 Task: Forward email with the signature Alicia Thompson with the subject Urgent matter from softage.1@softage.net to softage.7@softage.net with the message Can you provide an update on the status of the employee training program?
Action: Mouse moved to (124, 241)
Screenshot: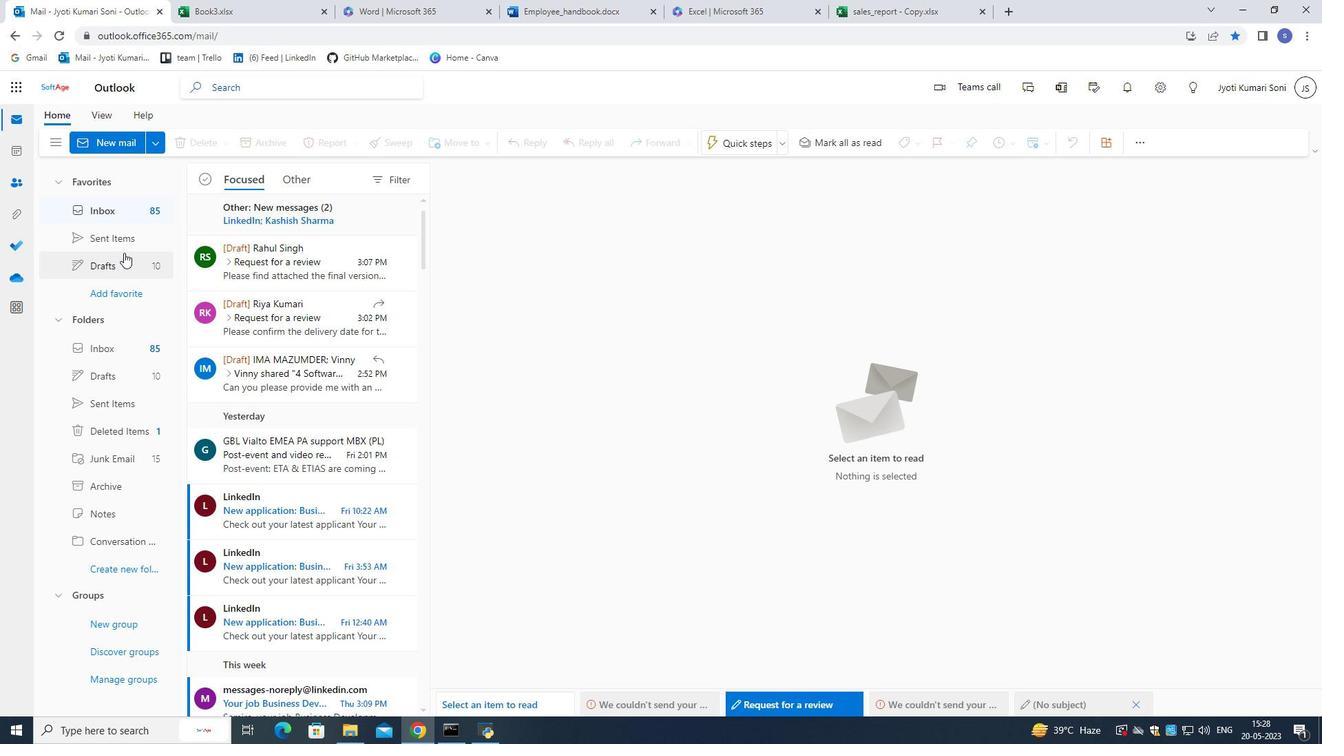 
Action: Mouse pressed left at (124, 241)
Screenshot: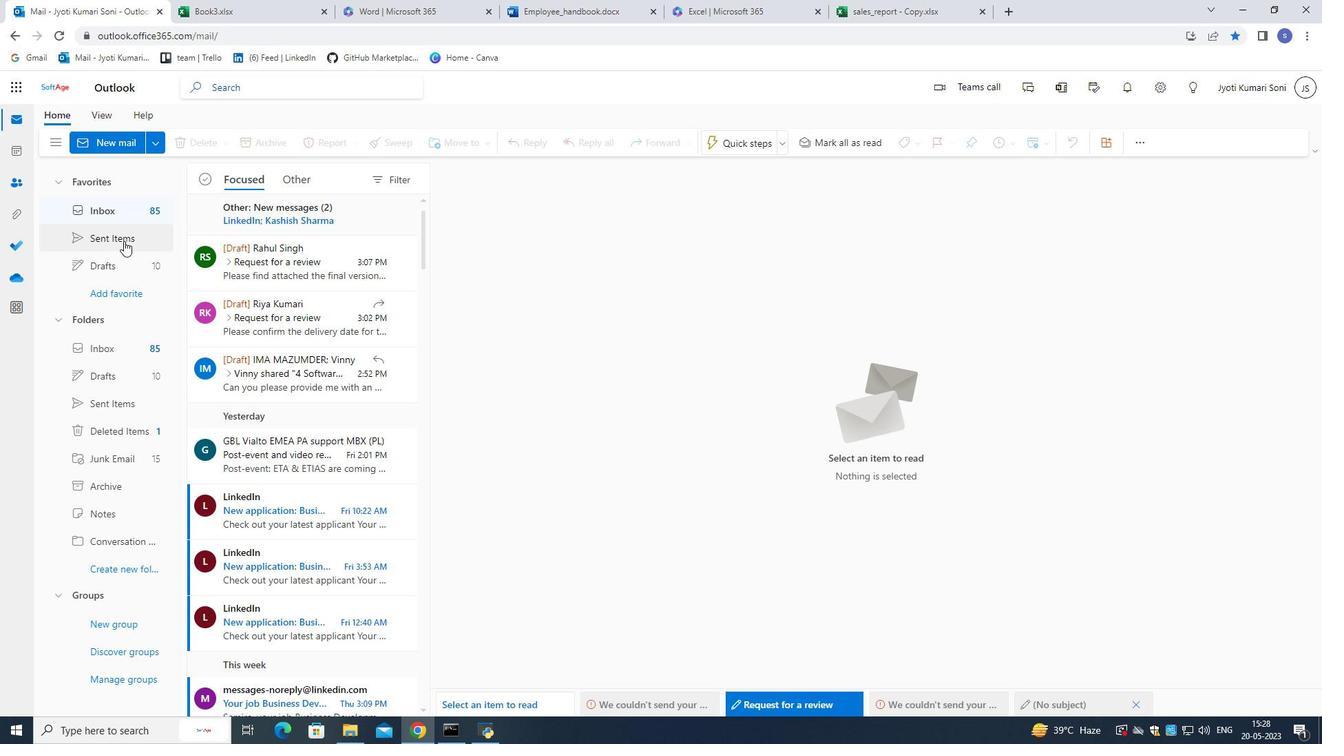 
Action: Mouse moved to (301, 305)
Screenshot: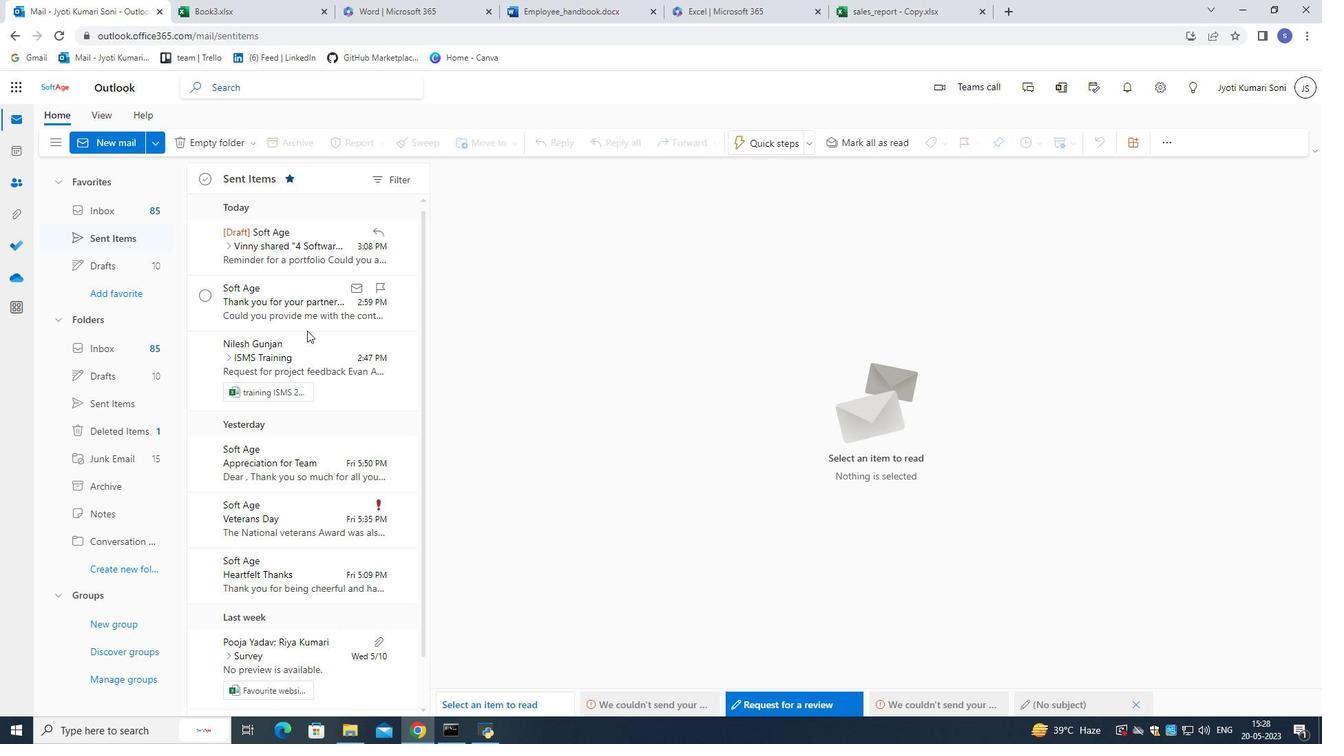 
Action: Mouse pressed left at (301, 305)
Screenshot: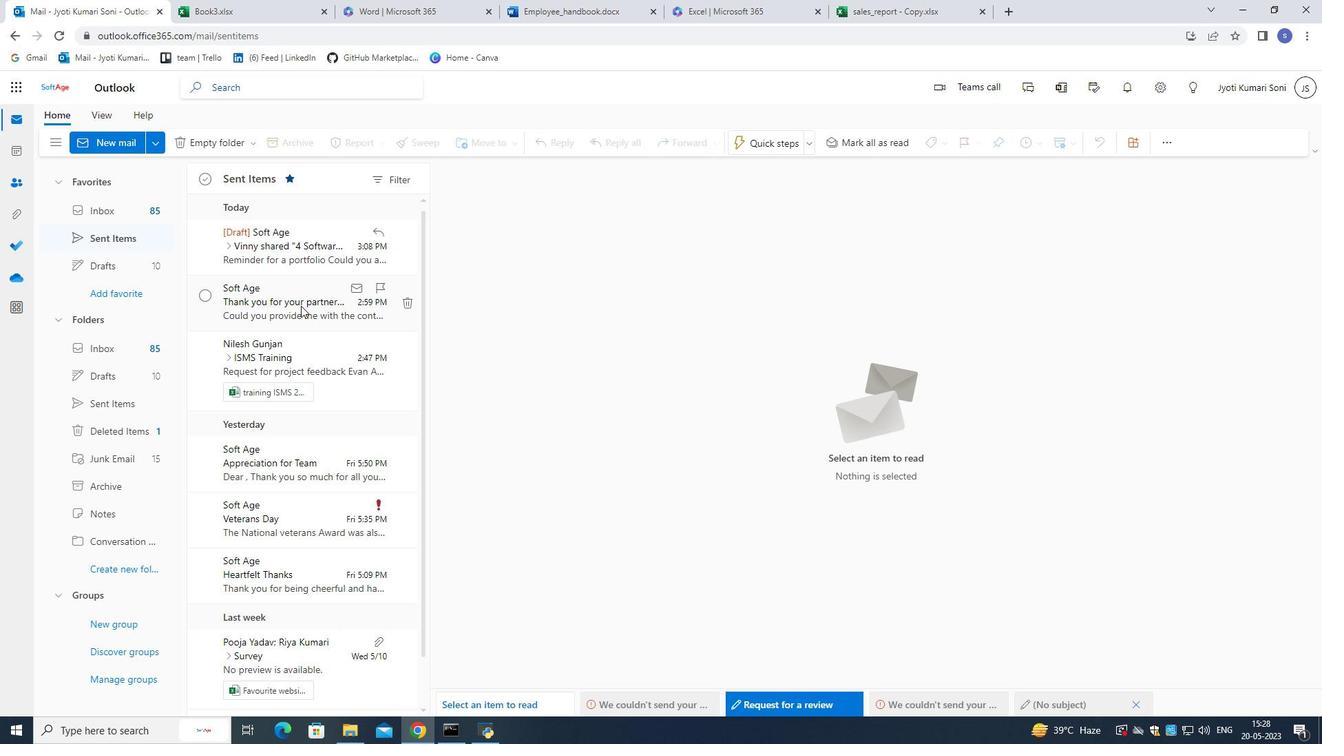
Action: Mouse moved to (1256, 214)
Screenshot: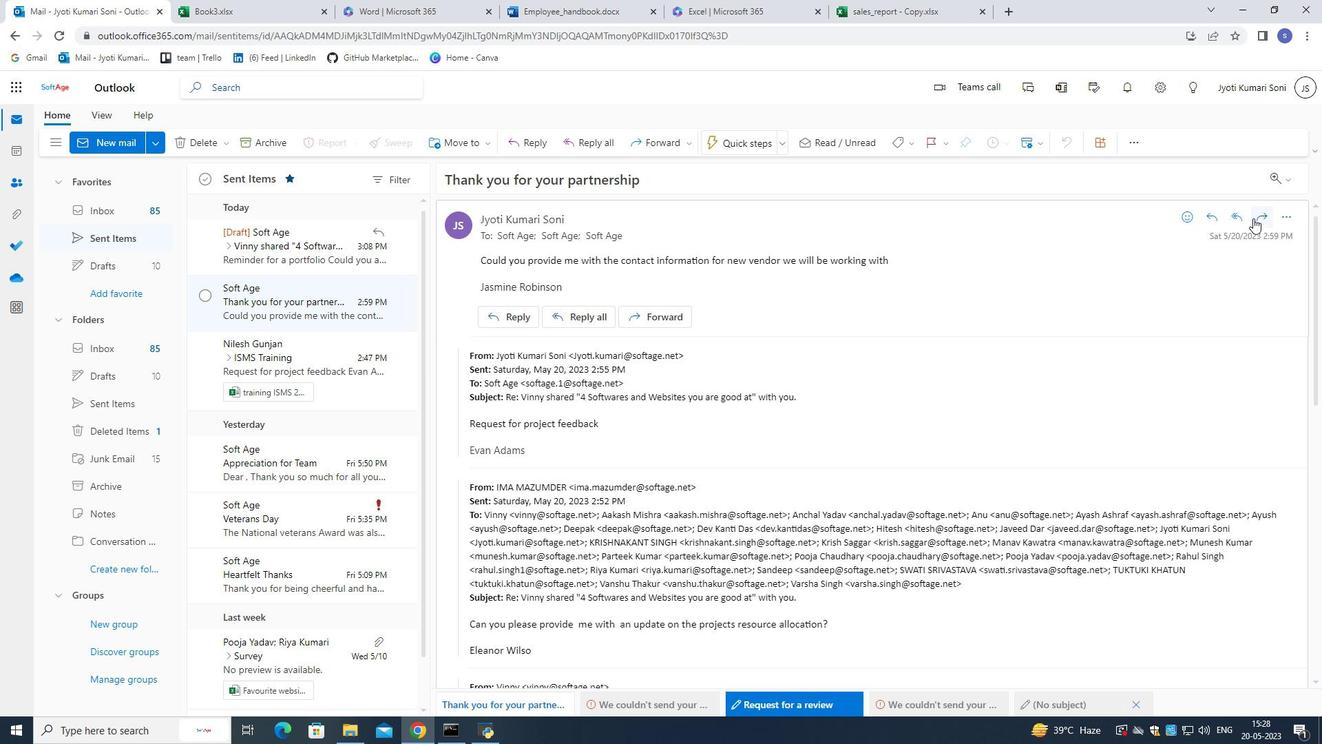 
Action: Mouse pressed left at (1256, 214)
Screenshot: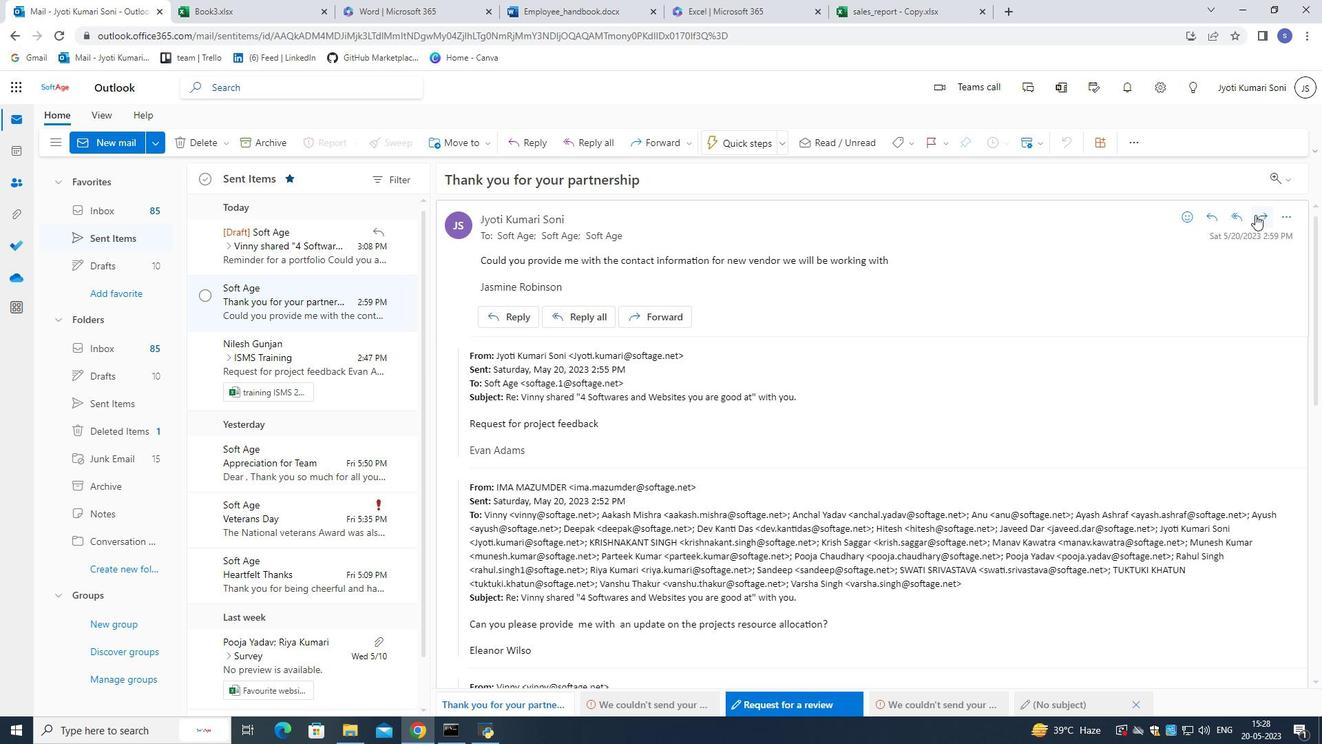 
Action: Mouse moved to (934, 144)
Screenshot: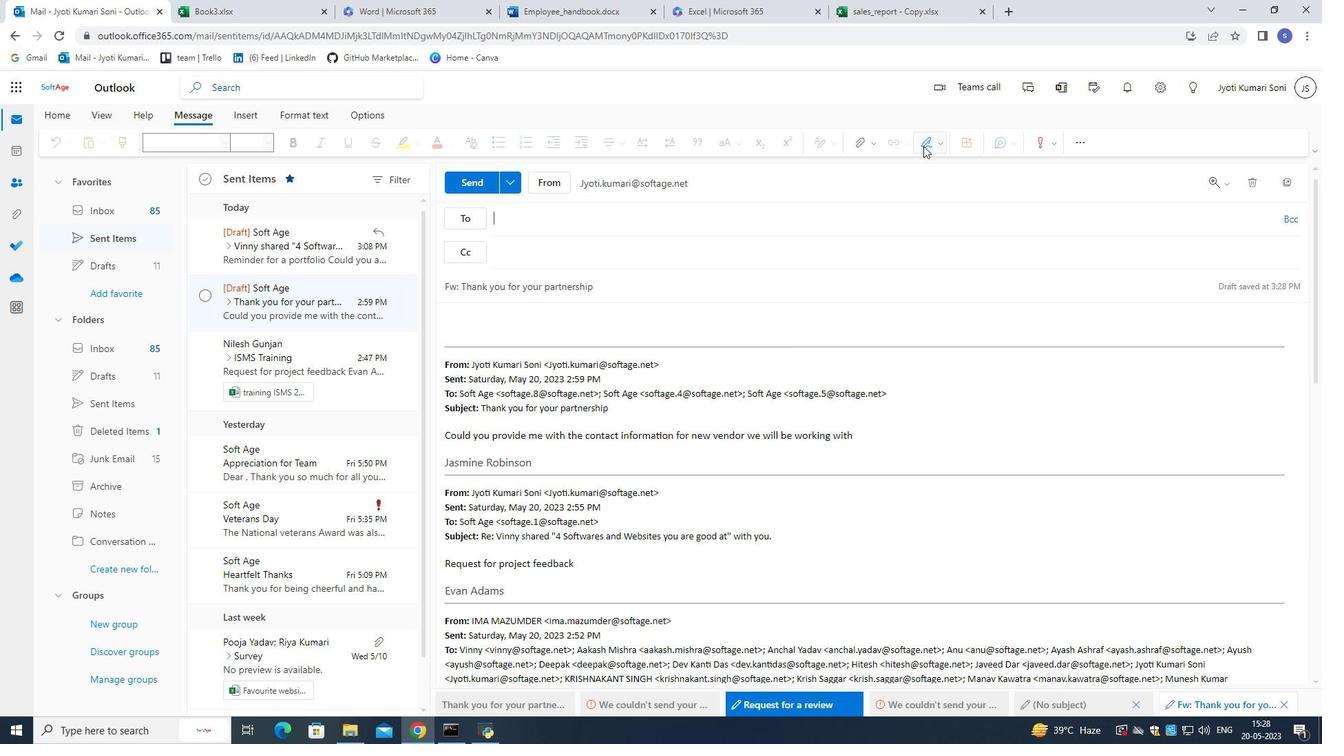 
Action: Mouse pressed left at (934, 144)
Screenshot: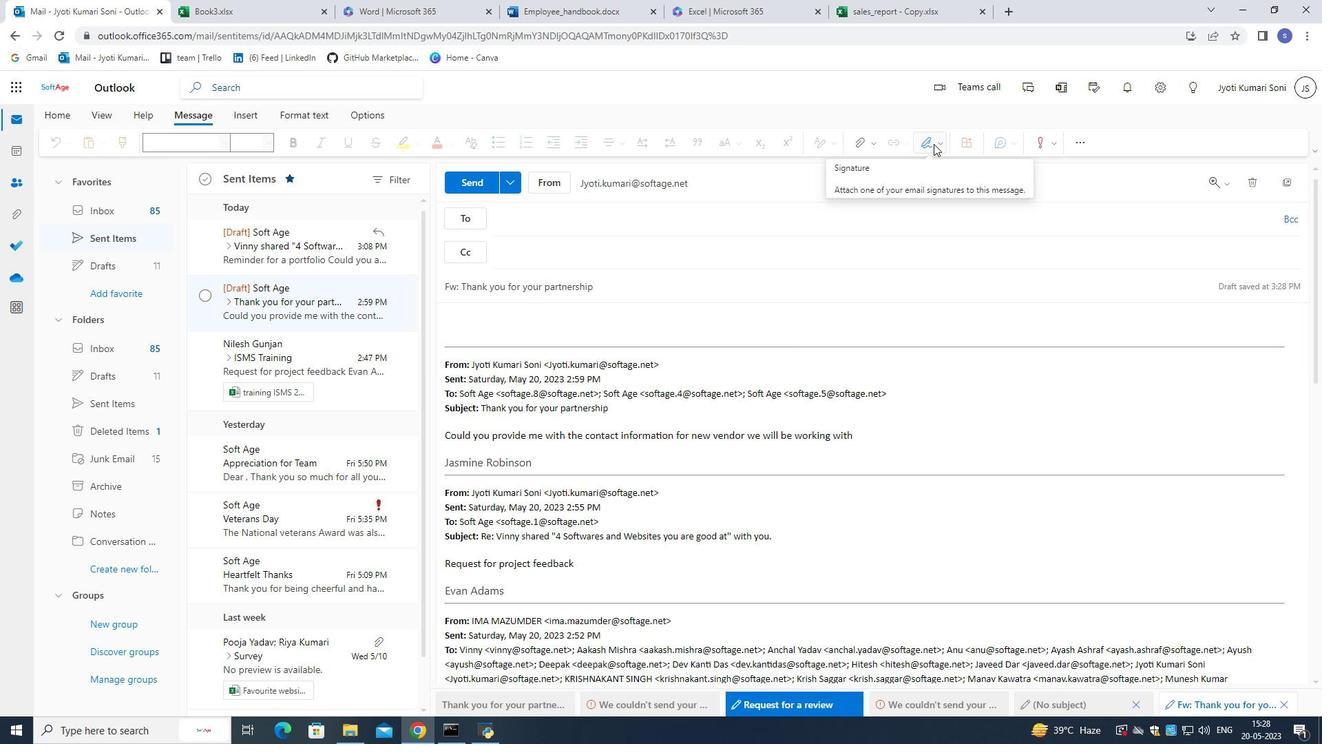 
Action: Mouse moved to (904, 324)
Screenshot: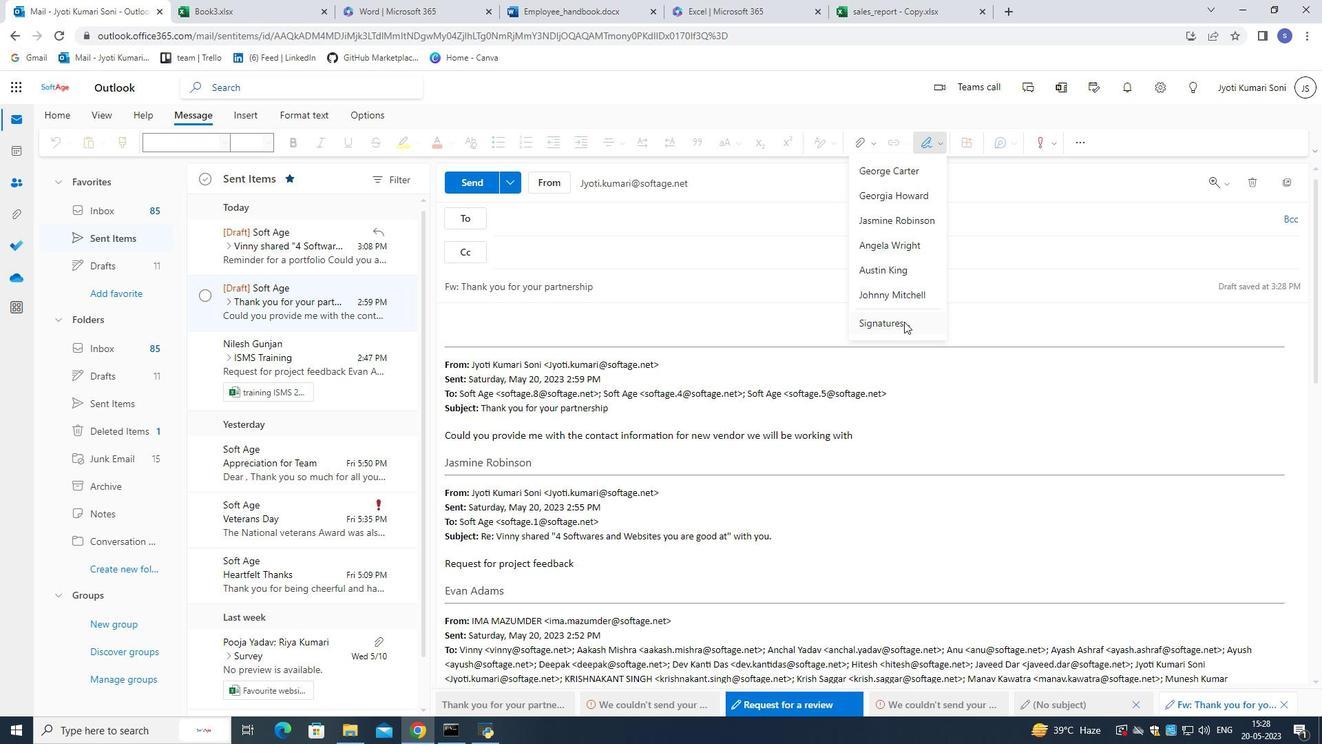
Action: Mouse pressed left at (904, 324)
Screenshot: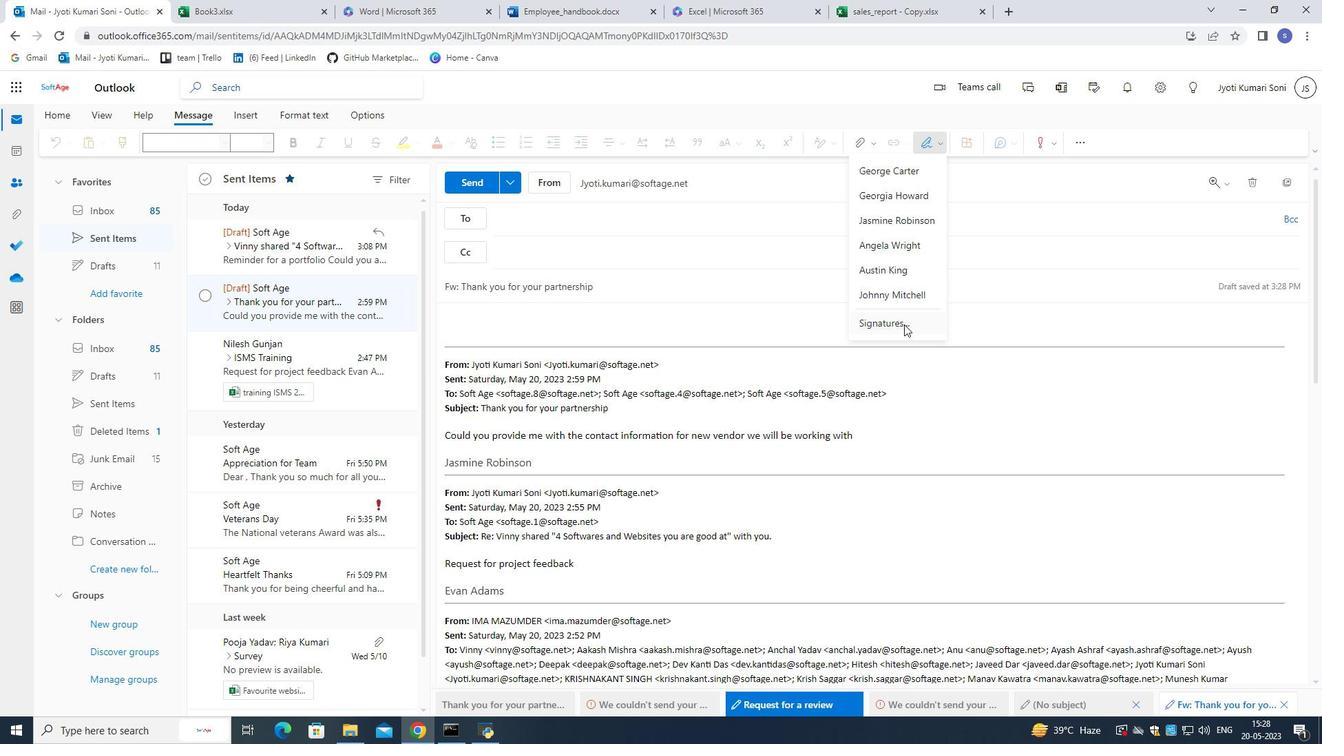 
Action: Mouse moved to (851, 255)
Screenshot: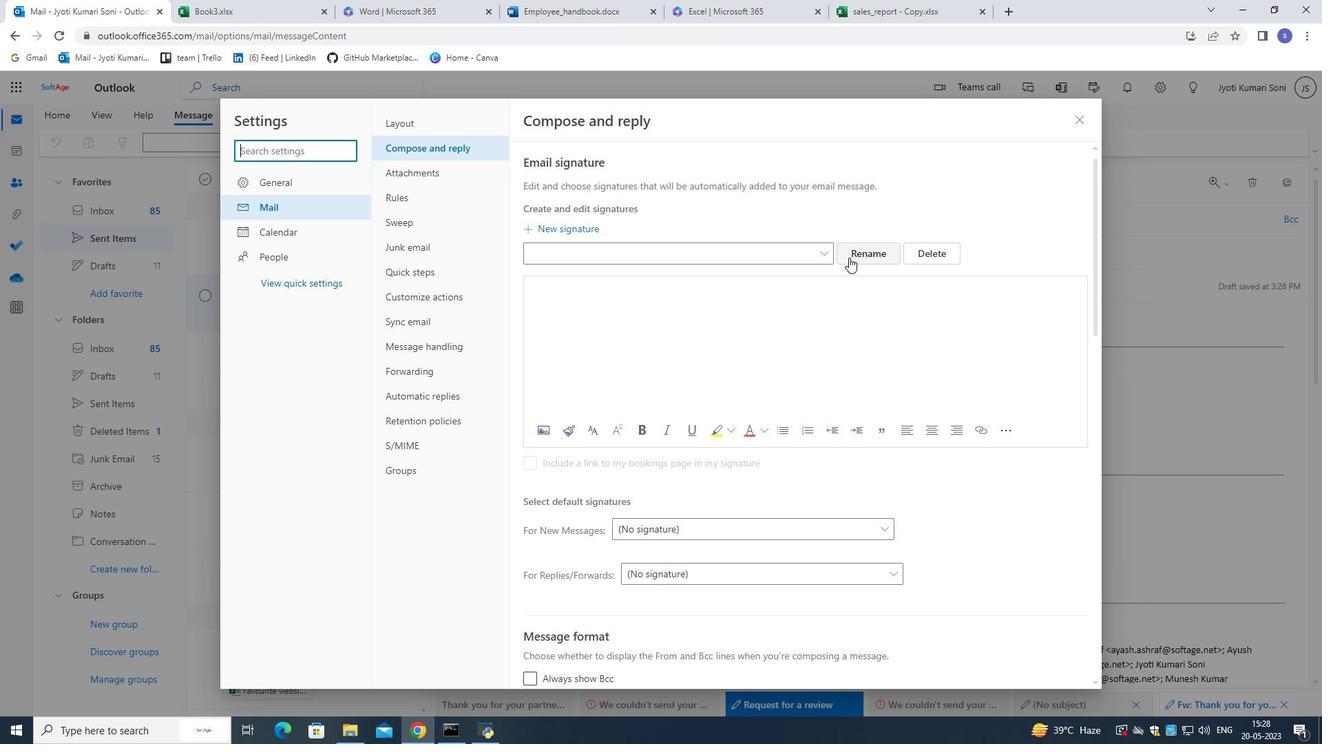 
Action: Mouse pressed left at (851, 255)
Screenshot: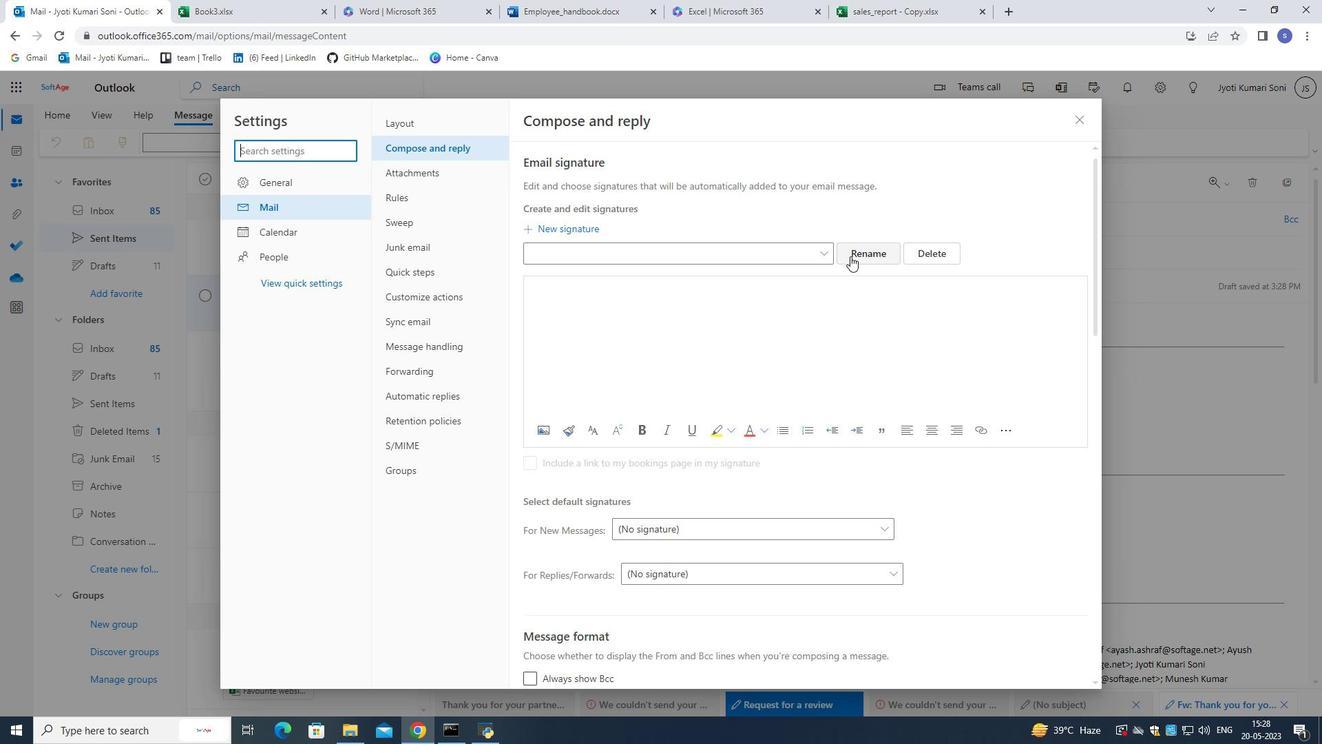 
Action: Key pressed <Key.shift>
Screenshot: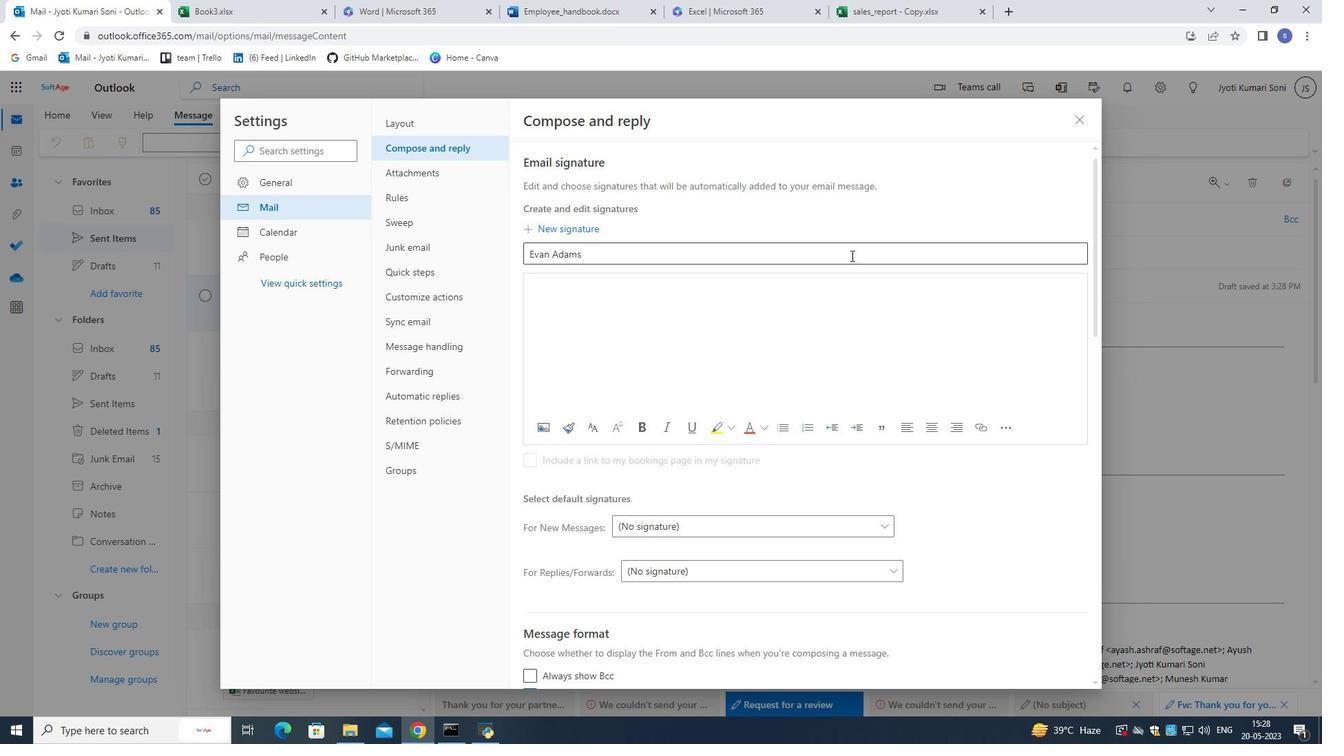 
Action: Mouse pressed left at (851, 255)
Screenshot: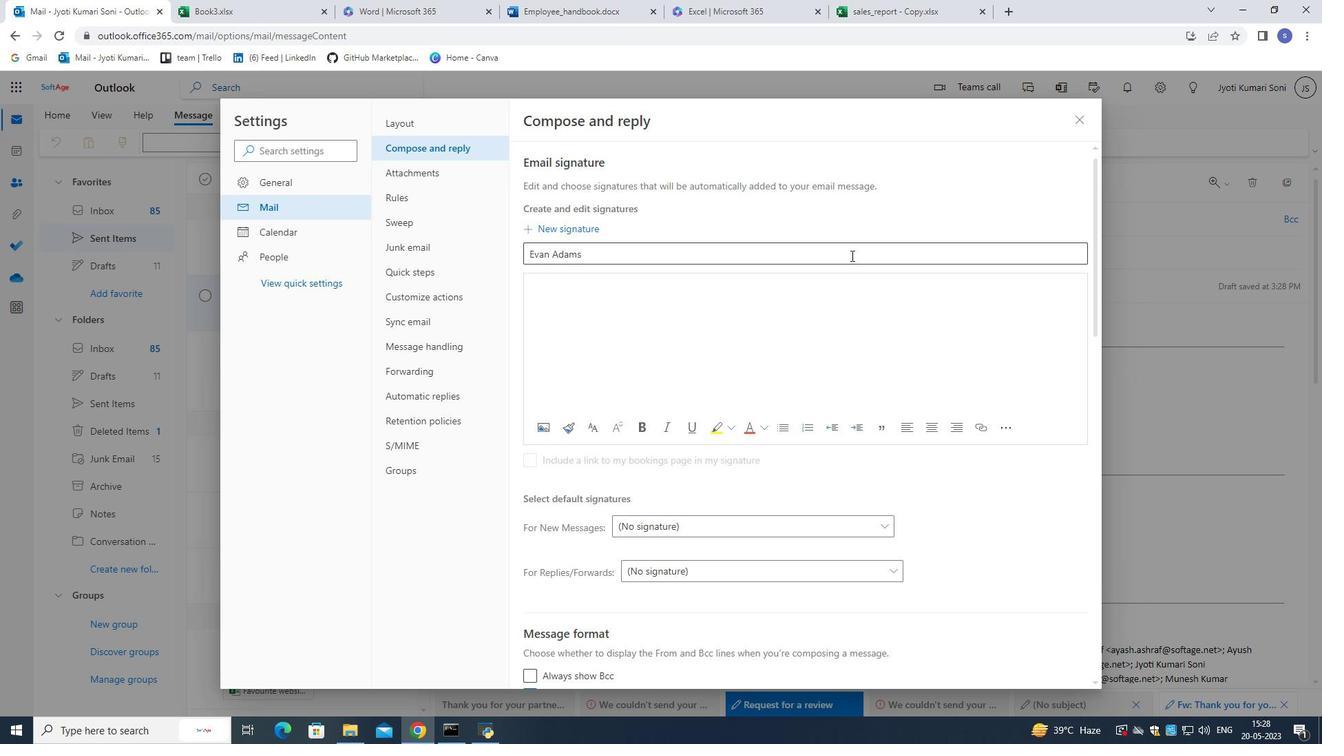 
Action: Mouse pressed left at (851, 255)
Screenshot: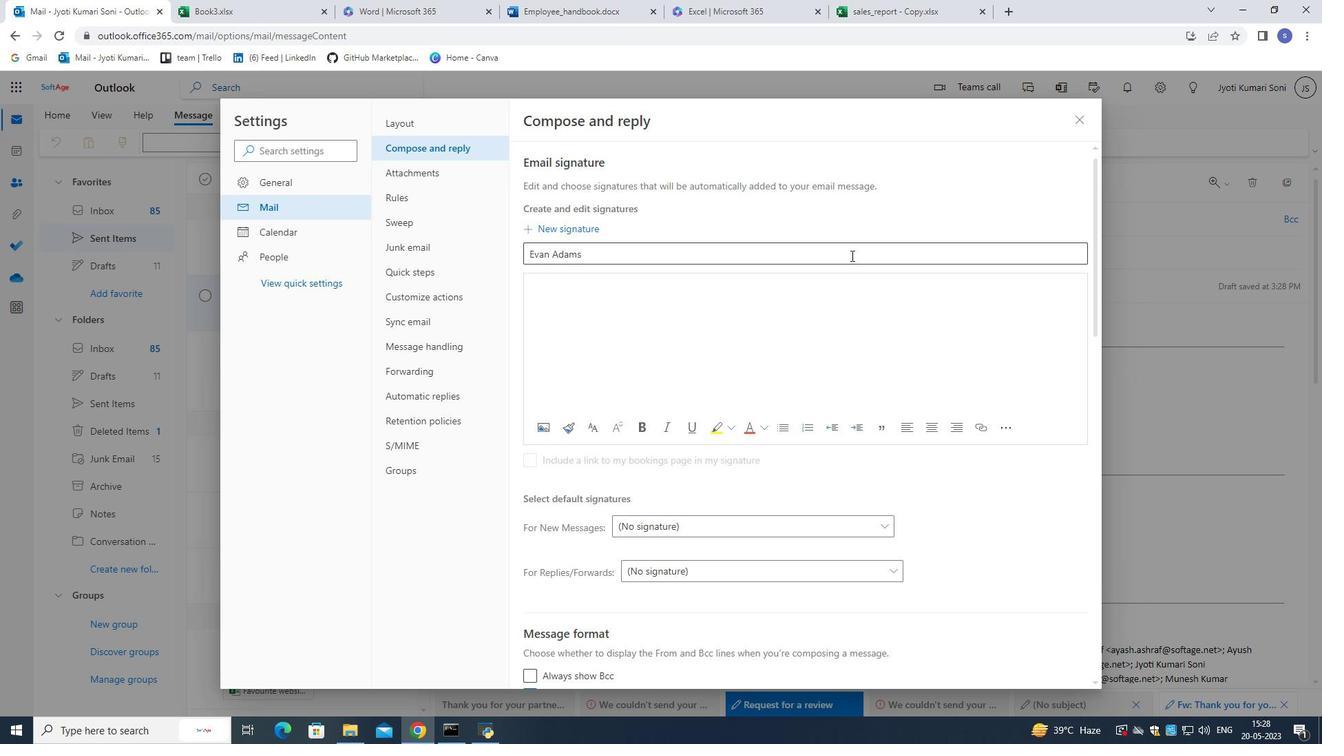 
Action: Mouse moved to (851, 255)
Screenshot: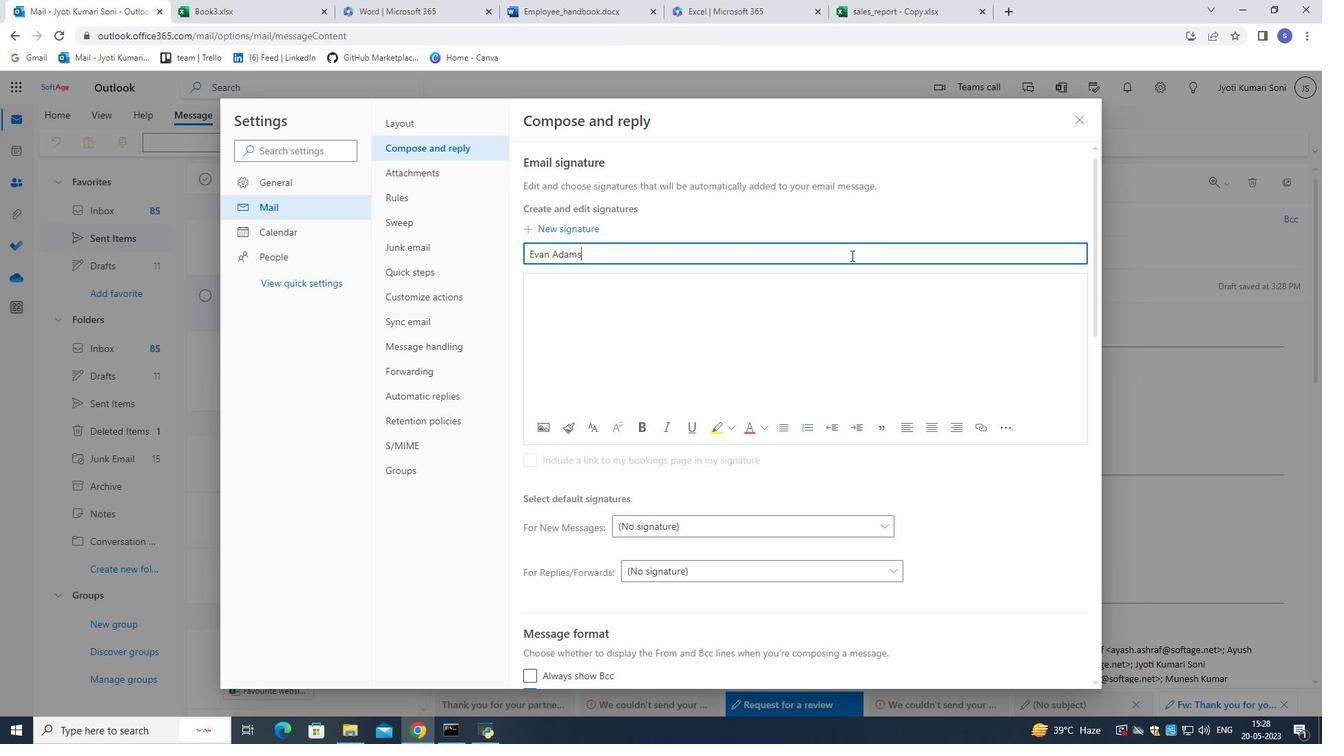 
Action: Mouse pressed left at (851, 255)
Screenshot: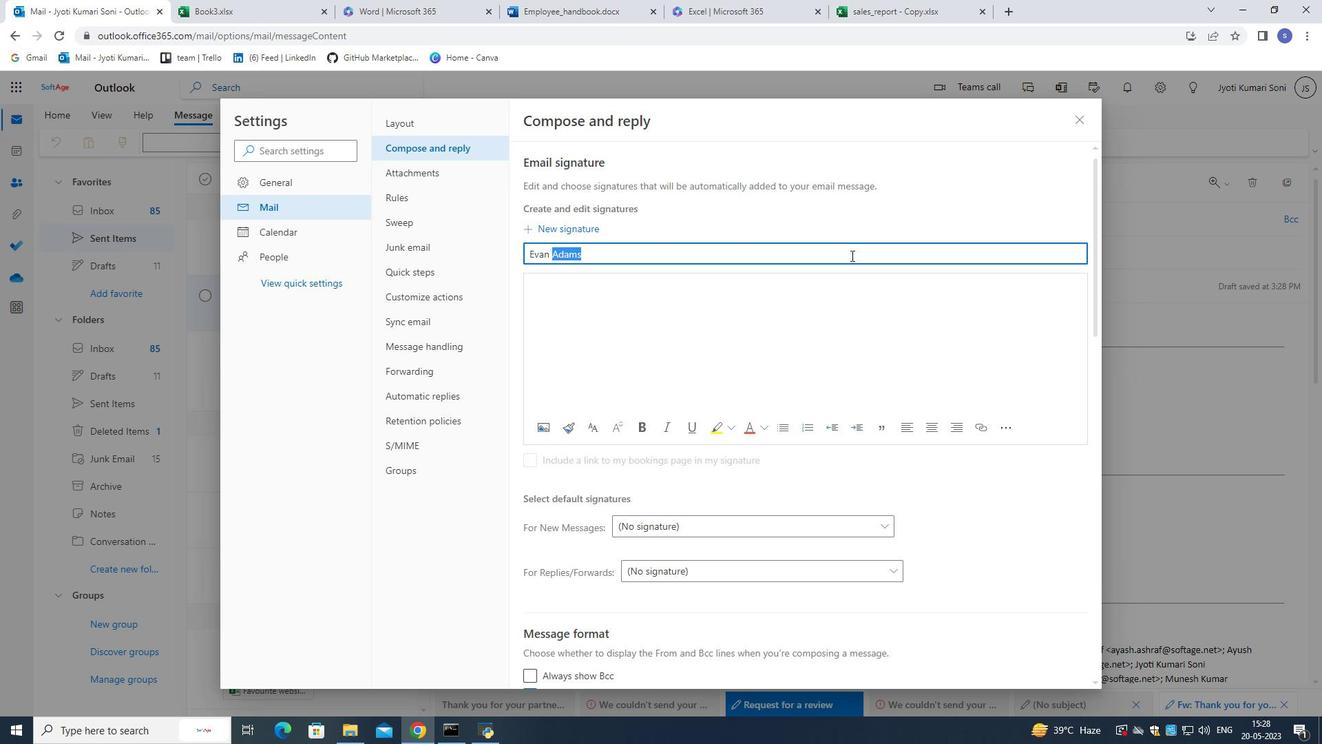 
Action: Mouse moved to (851, 254)
Screenshot: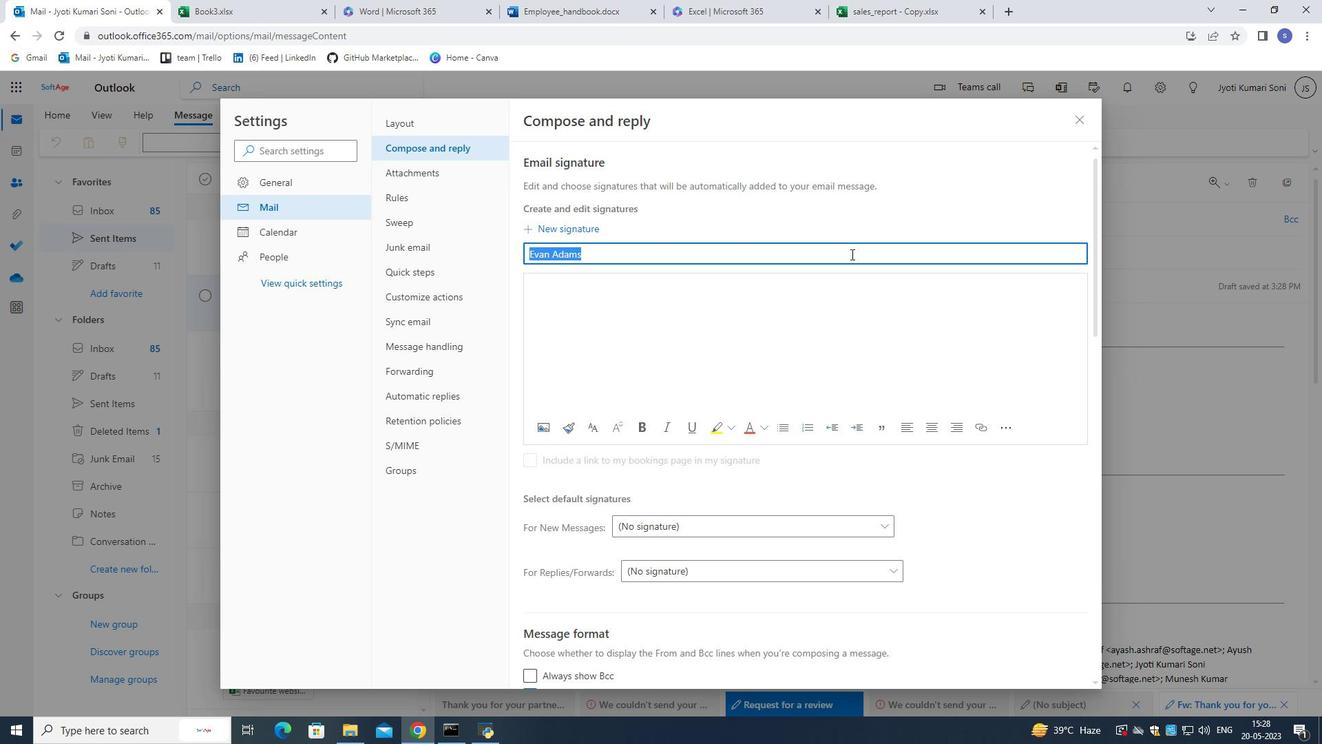 
Action: Key pressed <Key.backspace><Key.shift><Key.shift><Key.shift>Alicia<Key.space><Key.shift>Thomspon
Screenshot: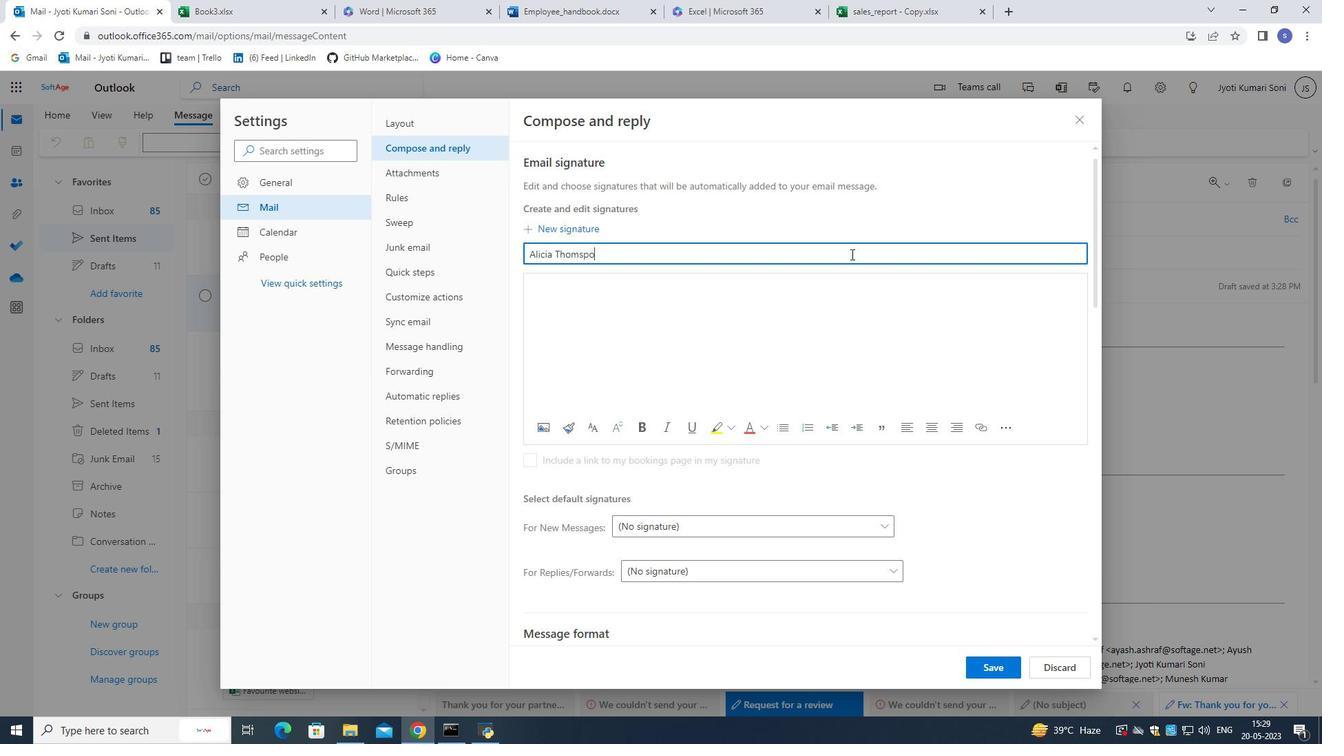 
Action: Mouse moved to (832, 253)
Screenshot: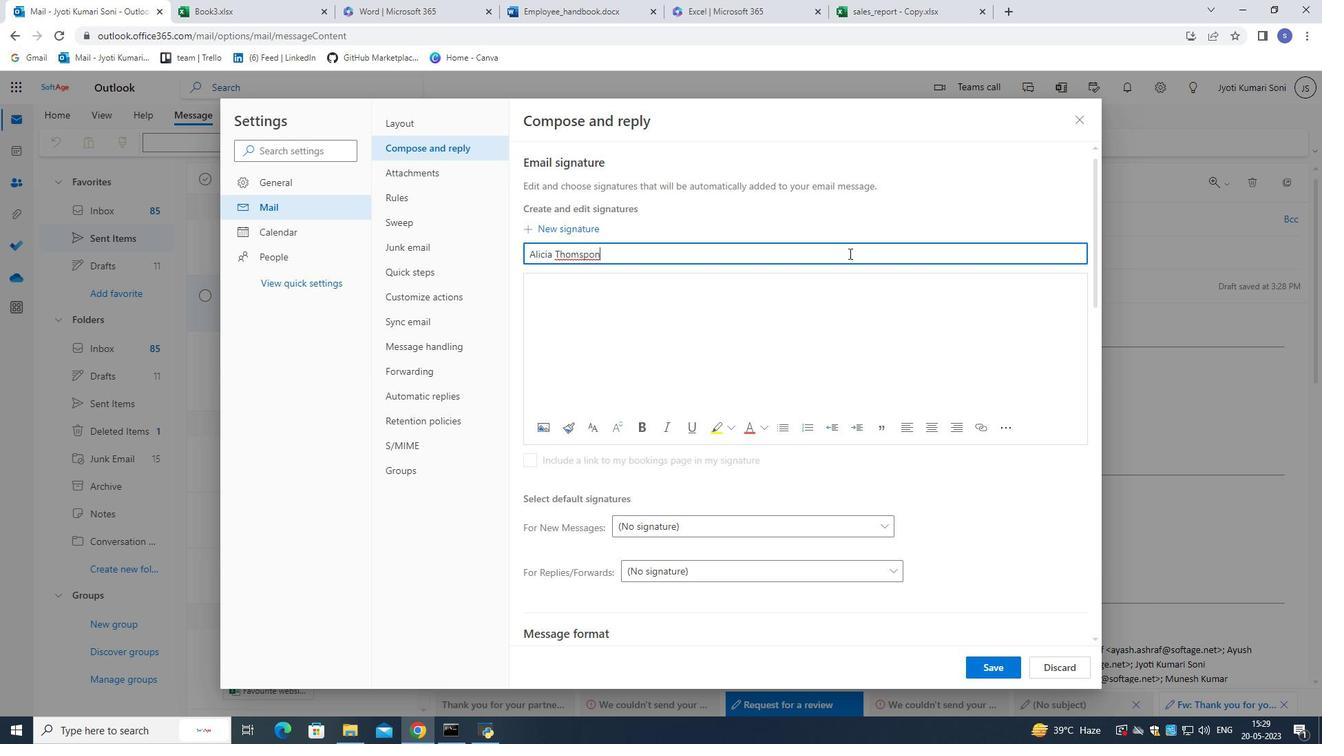 
Action: Mouse pressed left at (832, 253)
Screenshot: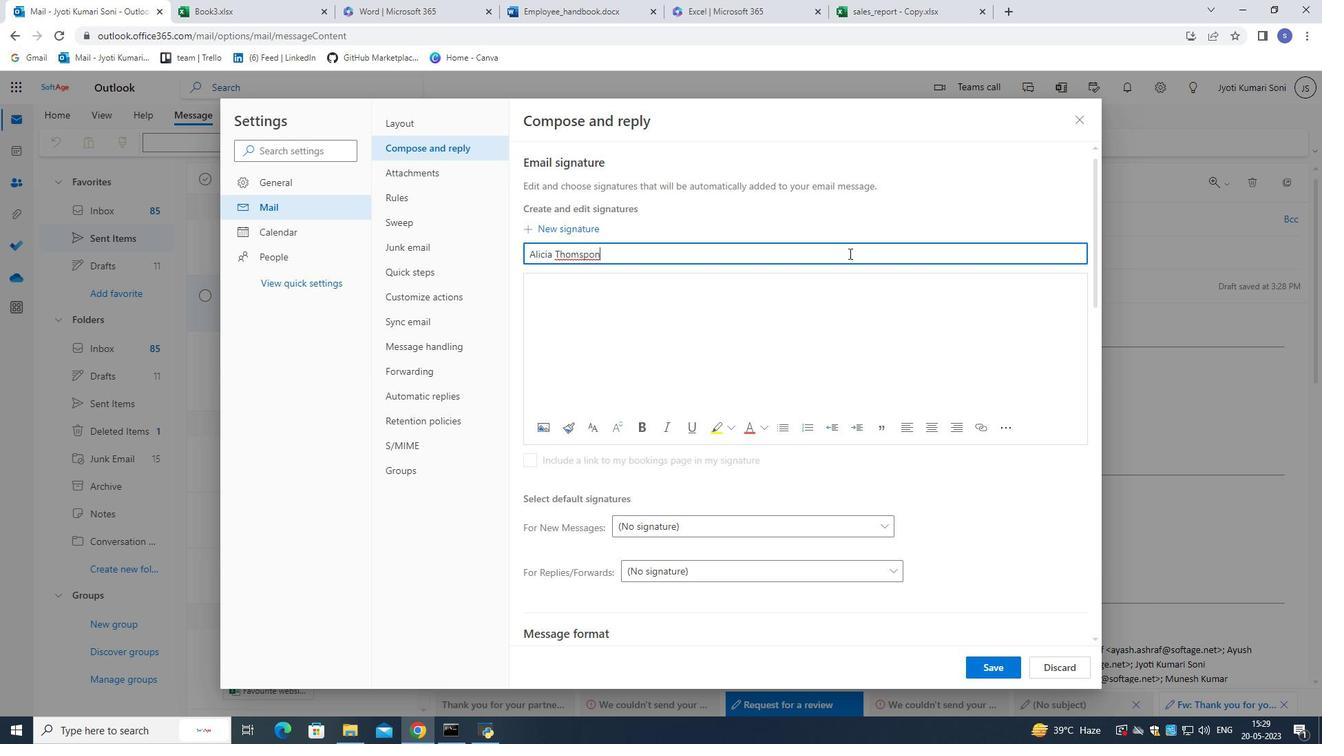 
Action: Mouse moved to (591, 319)
Screenshot: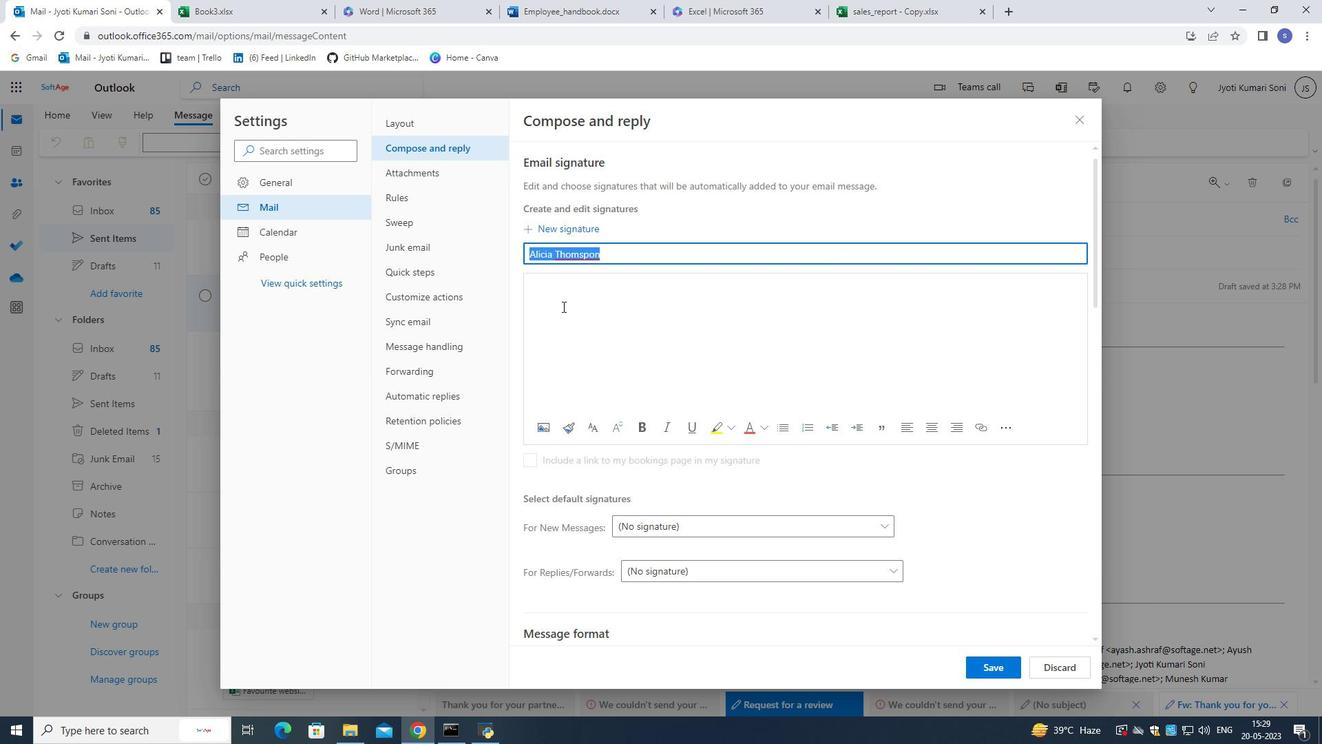 
Action: Key pressed ctrl+C
Screenshot: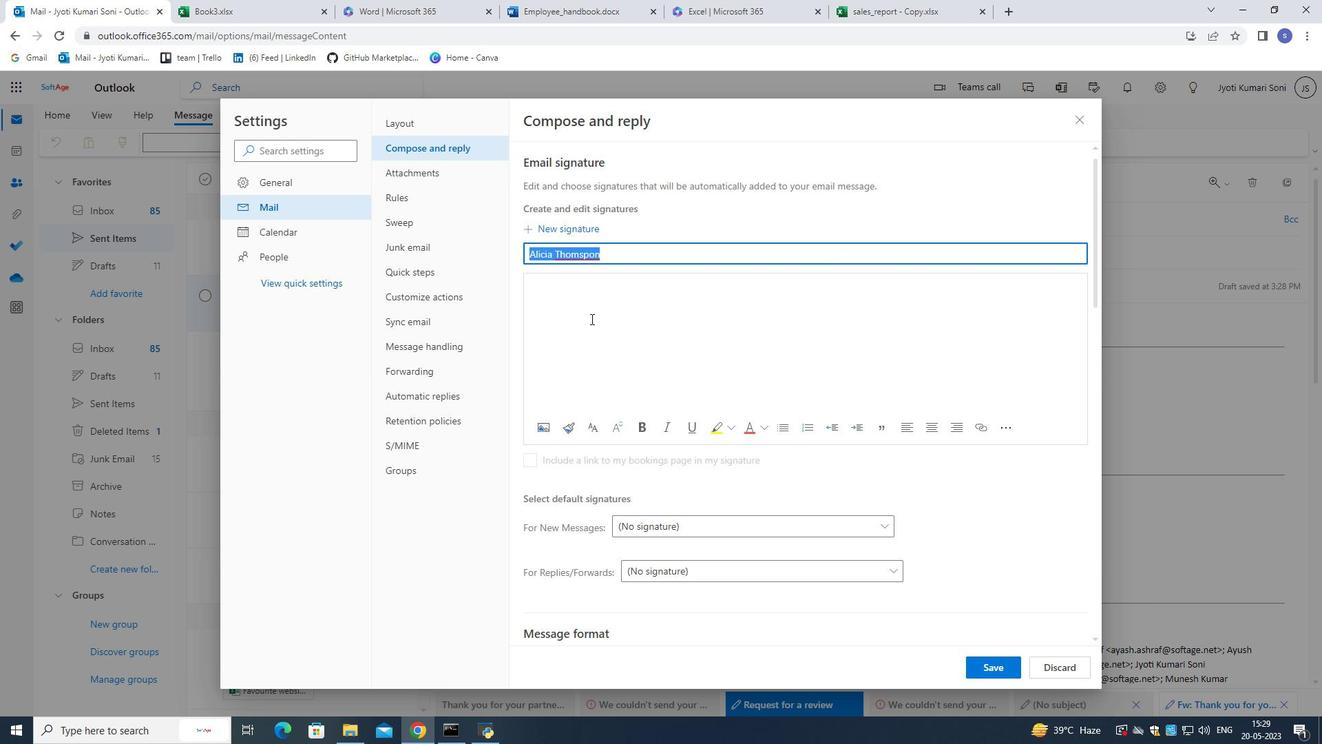 
Action: Mouse pressed left at (591, 319)
Screenshot: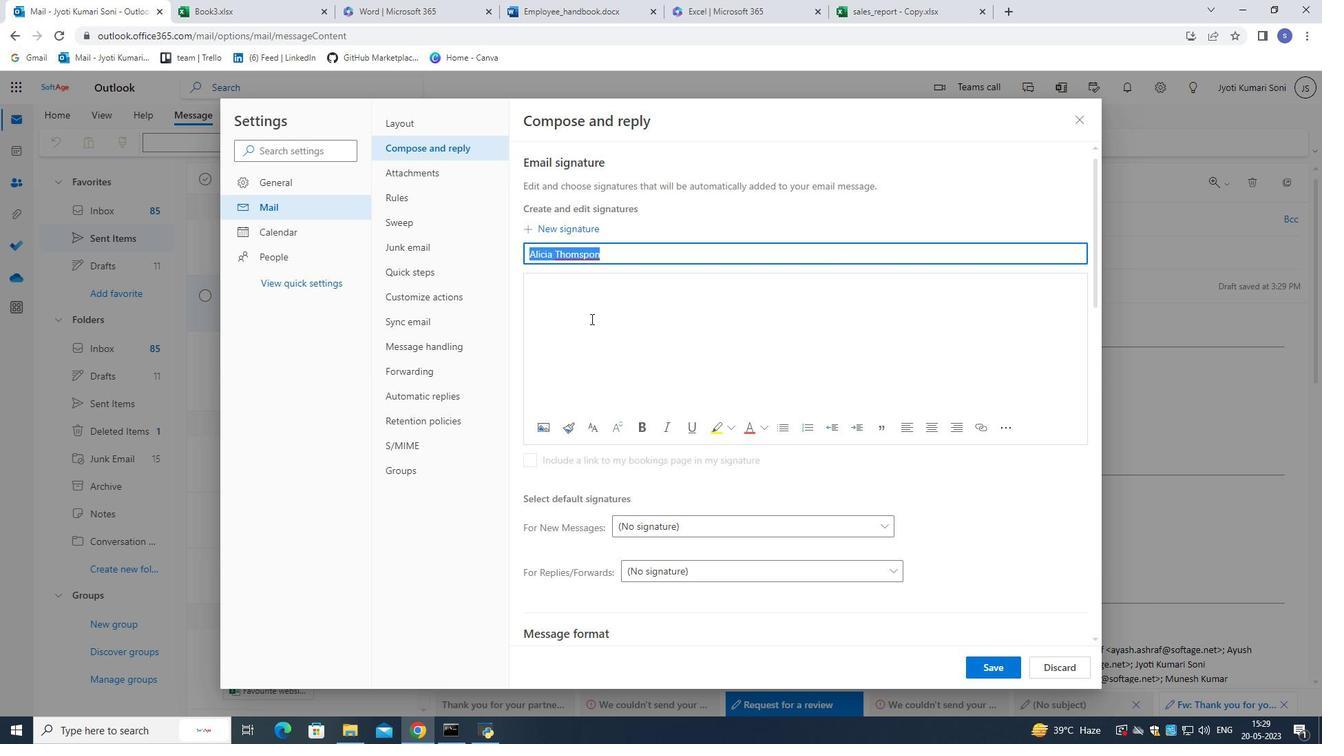 
Action: Key pressed ctrl+V
Screenshot: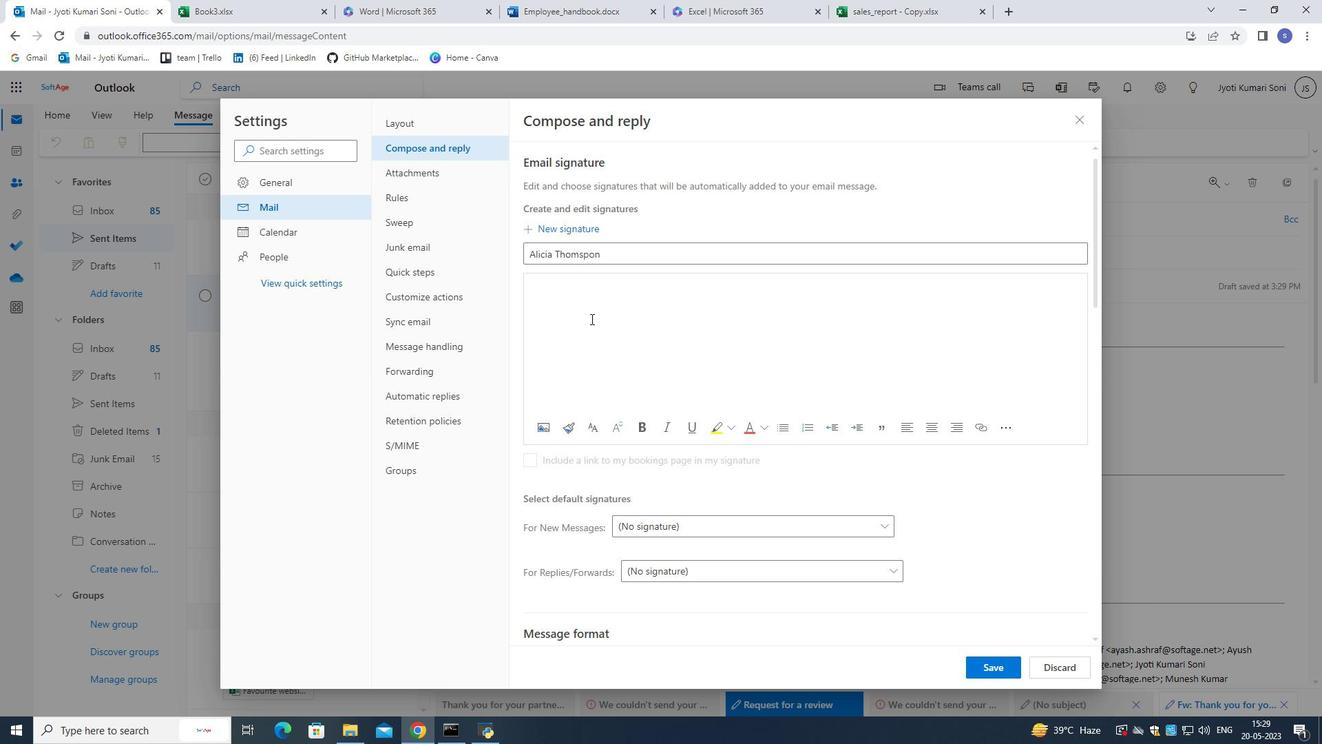 
Action: Mouse moved to (1009, 664)
Screenshot: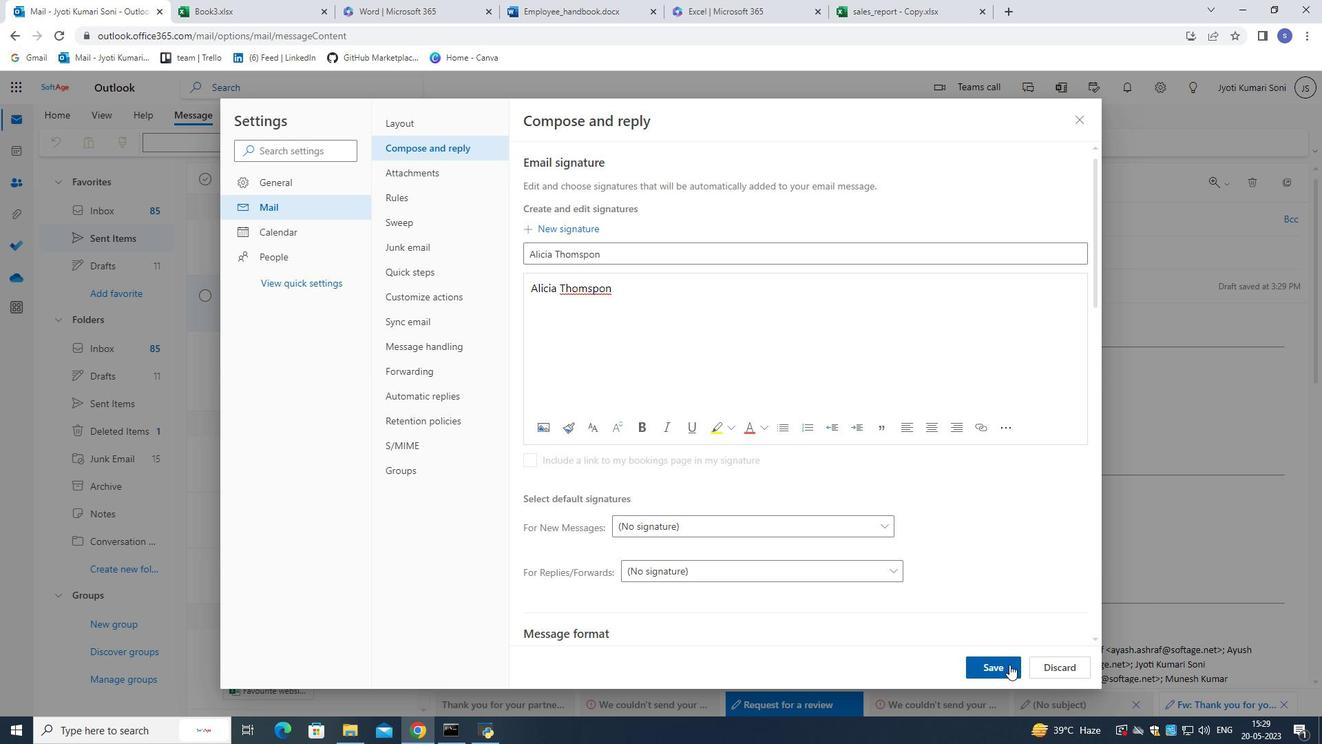
Action: Mouse pressed left at (1009, 664)
Screenshot: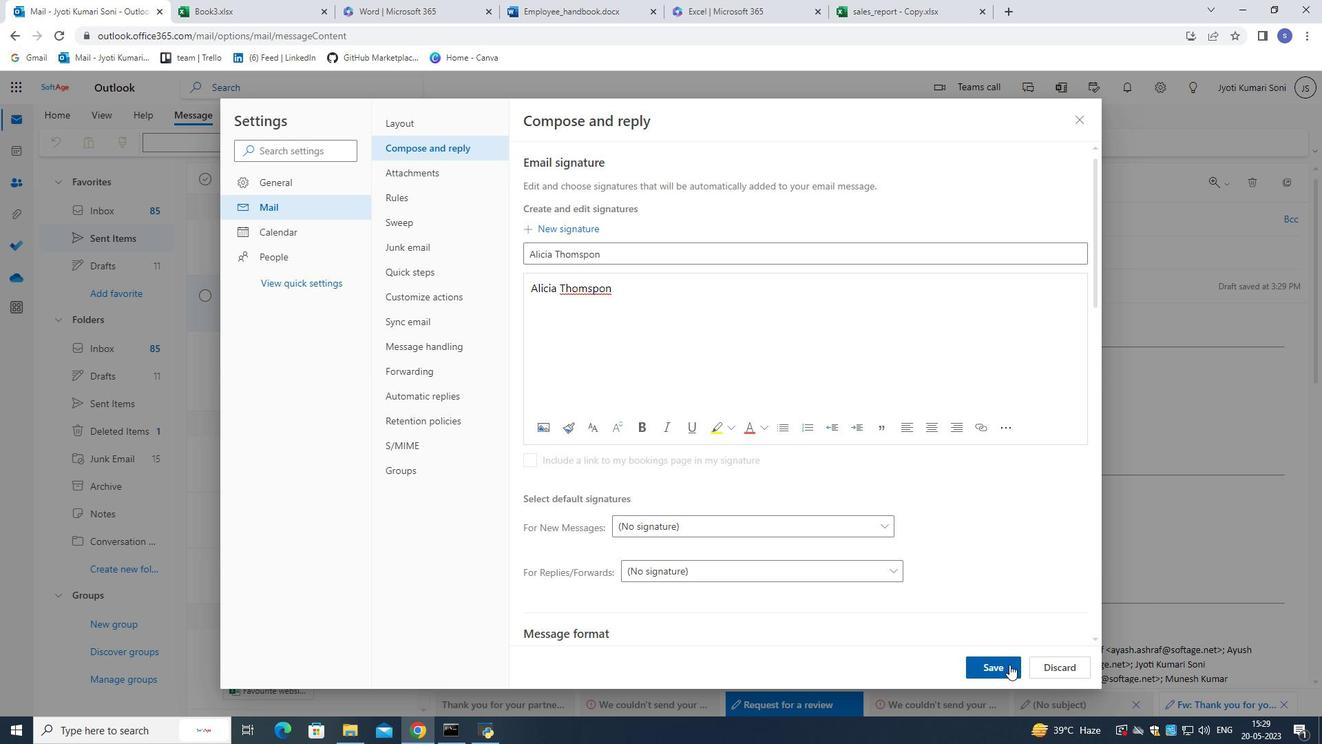 
Action: Mouse moved to (1078, 122)
Screenshot: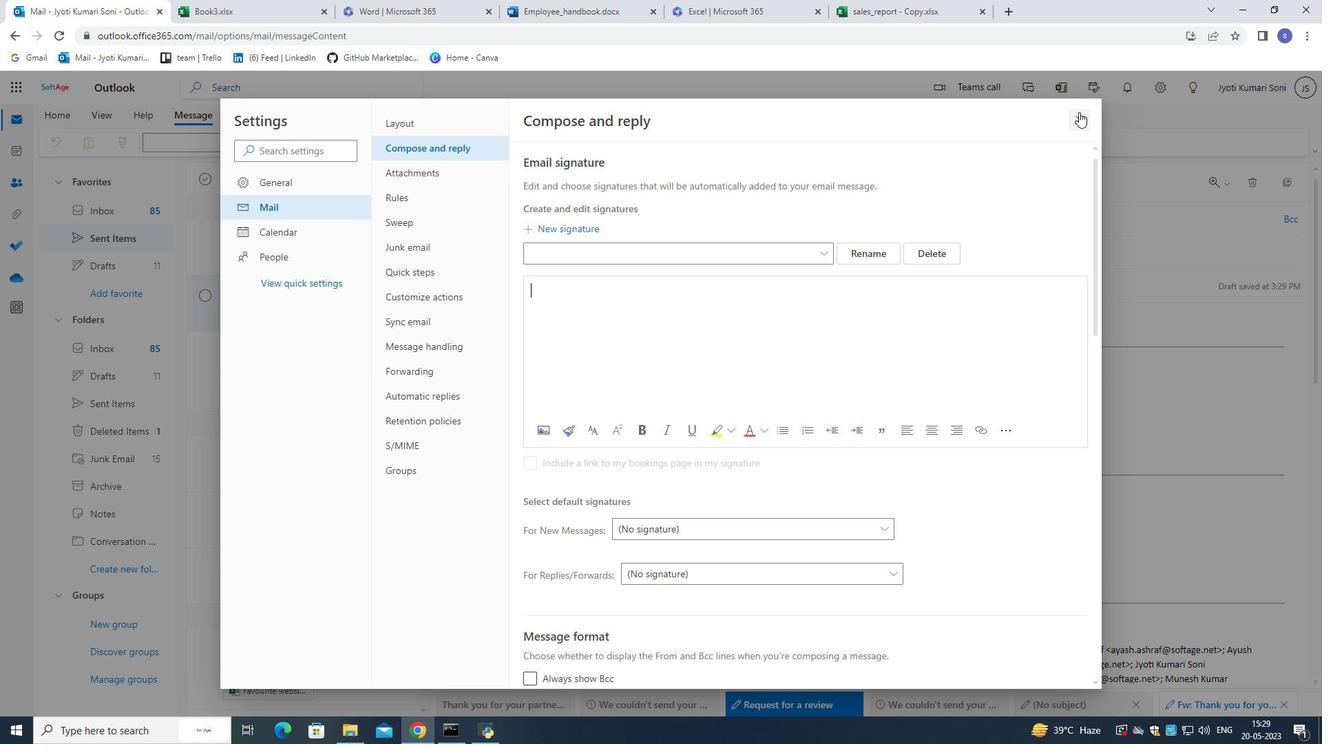 
Action: Mouse pressed left at (1078, 122)
Screenshot: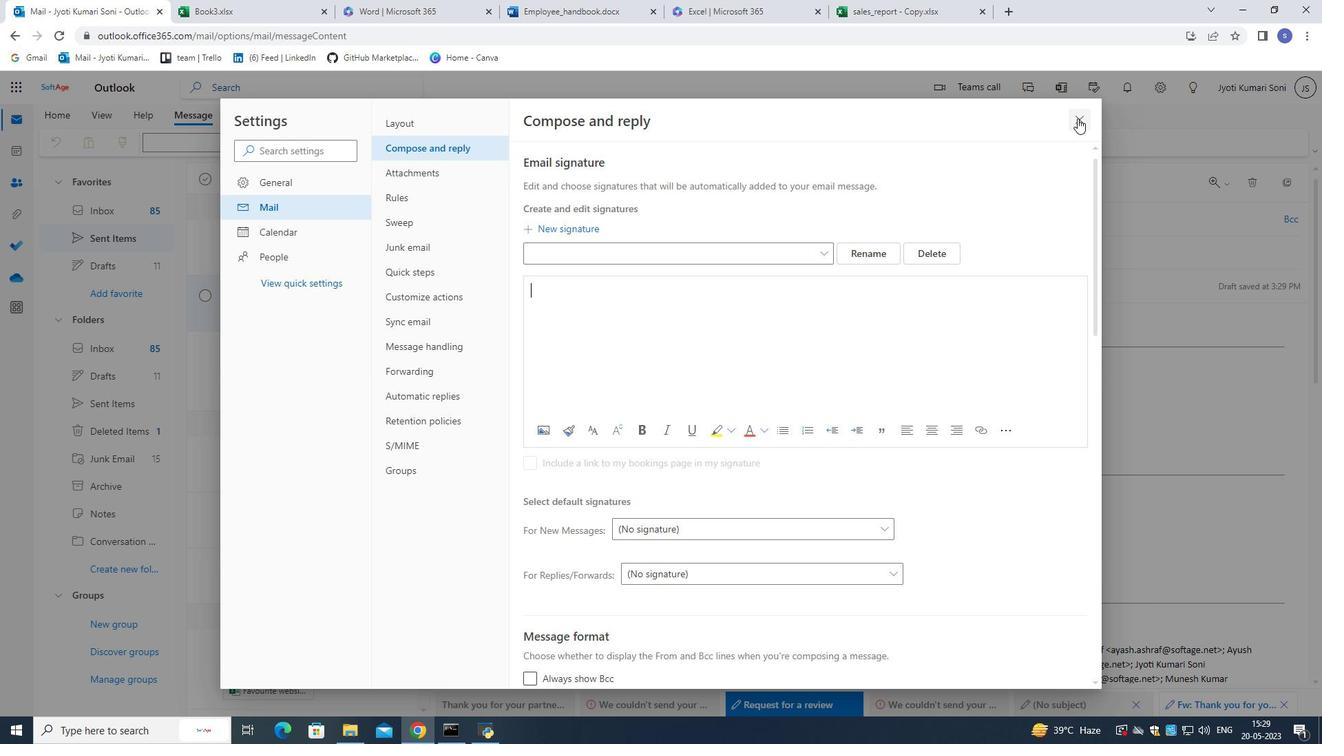 
Action: Mouse moved to (932, 148)
Screenshot: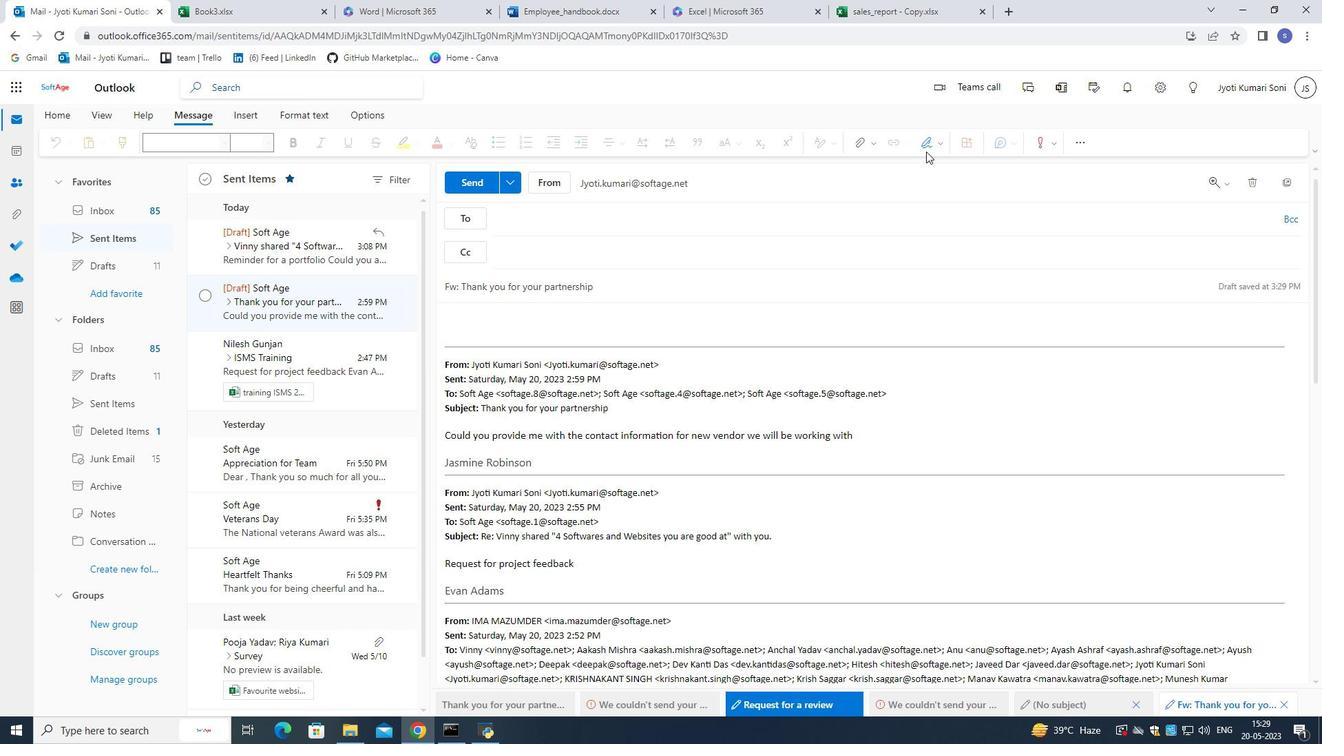 
Action: Mouse pressed left at (932, 148)
Screenshot: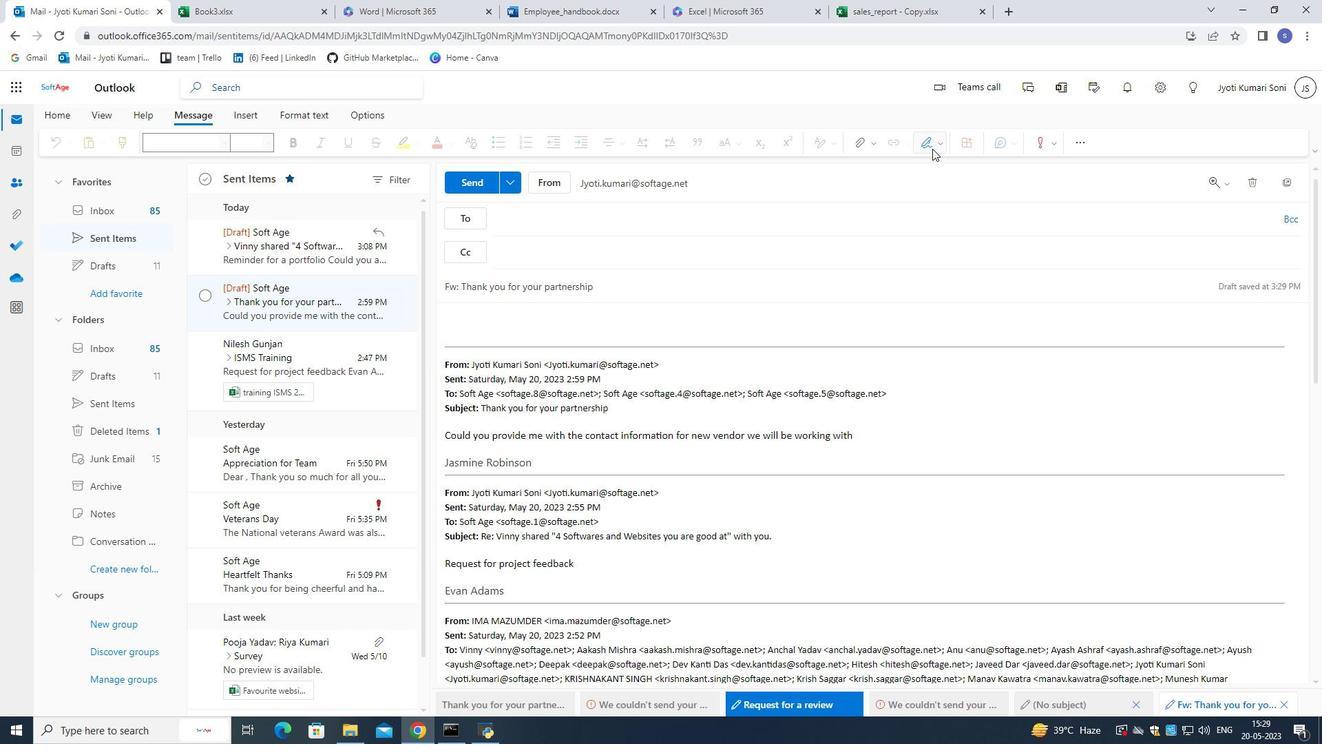 
Action: Mouse moved to (882, 317)
Screenshot: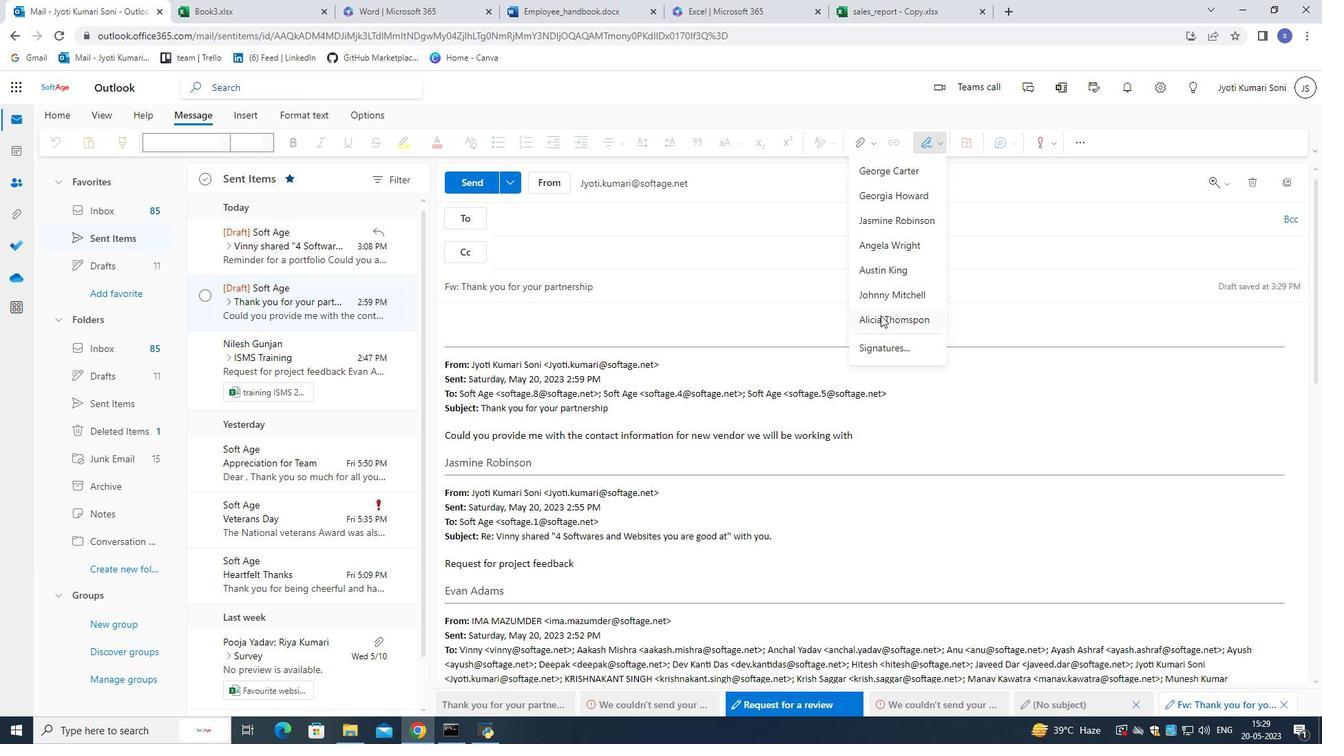 
Action: Mouse pressed left at (882, 317)
Screenshot: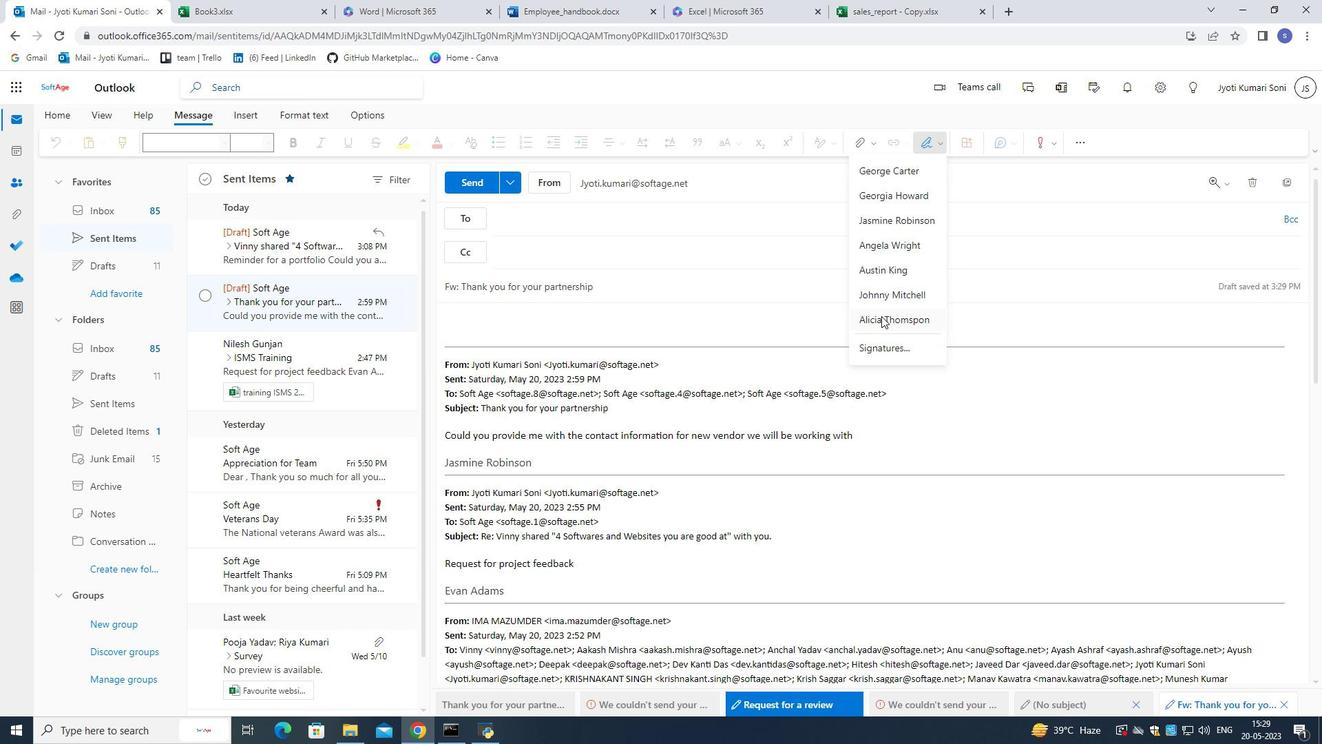 
Action: Mouse moved to (571, 269)
Screenshot: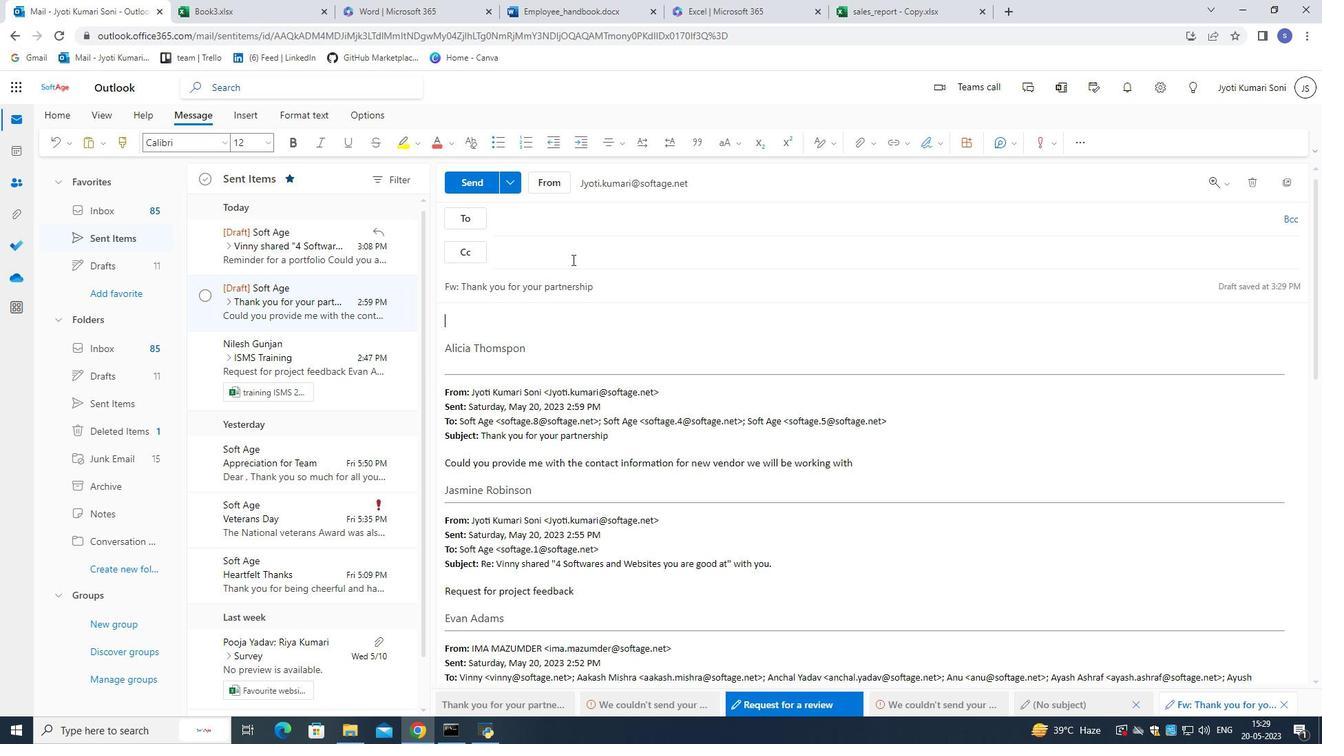
Action: Mouse scrolled (571, 270) with delta (0, 0)
Screenshot: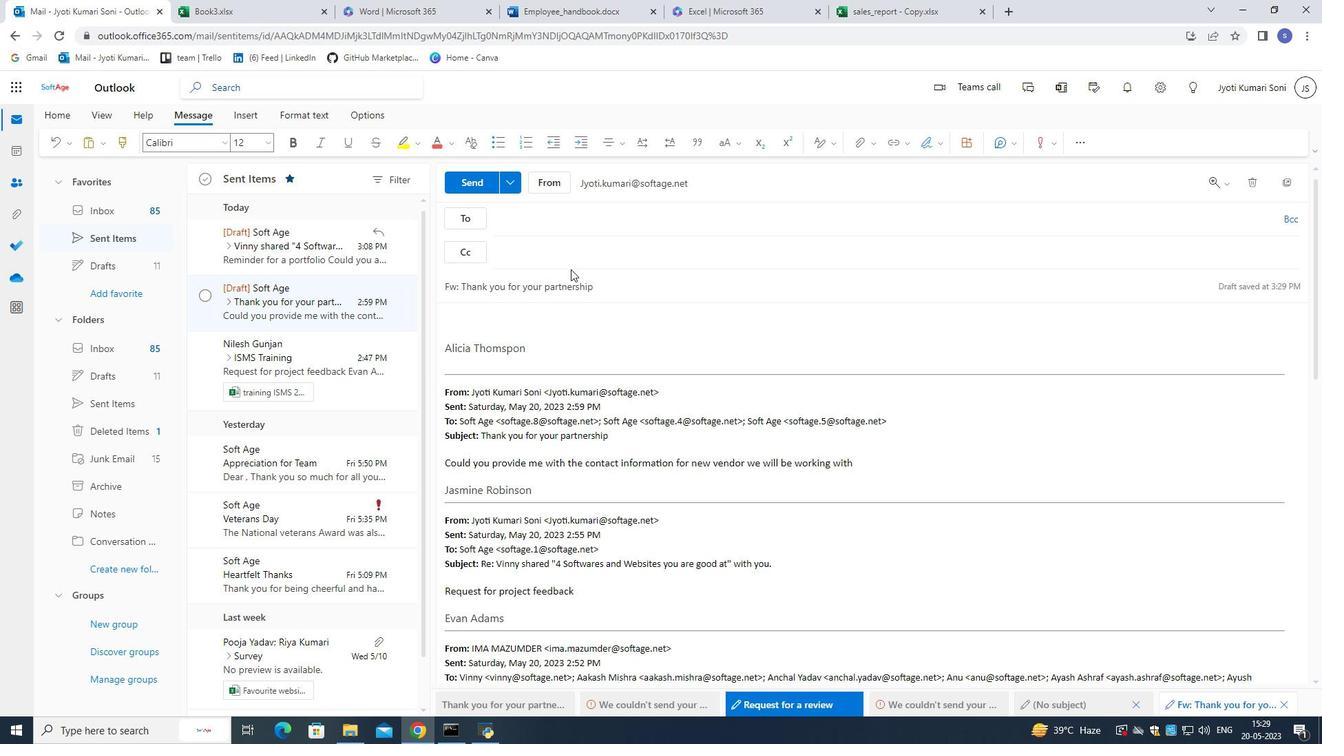 
Action: Mouse scrolled (571, 270) with delta (0, 0)
Screenshot: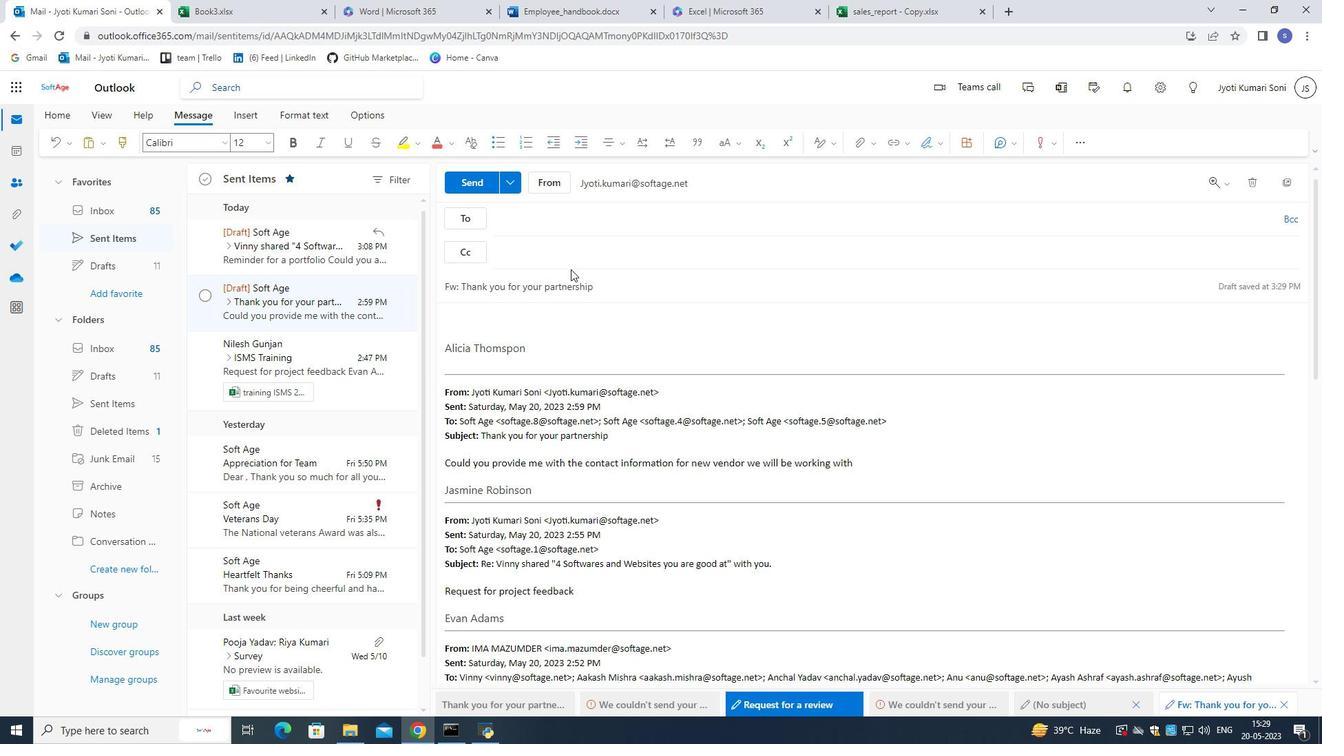 
Action: Mouse scrolled (571, 270) with delta (0, 0)
Screenshot: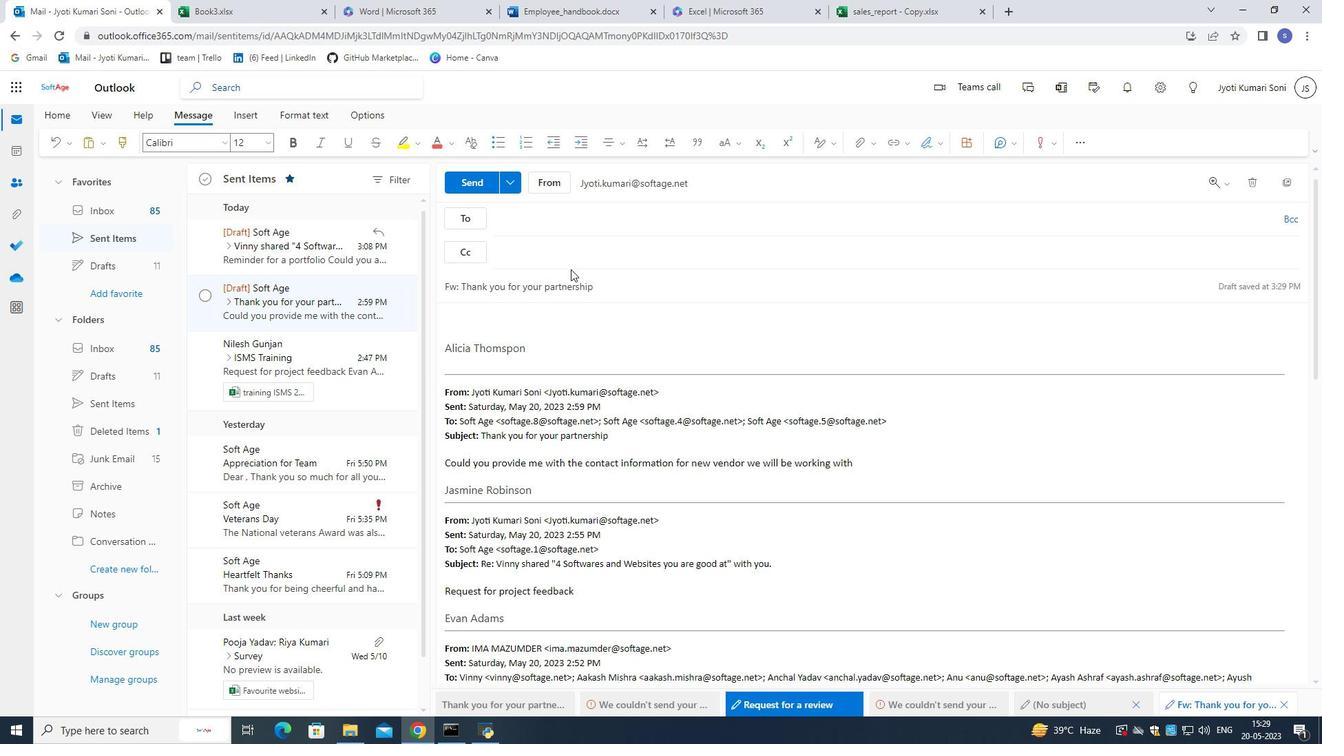 
Action: Mouse scrolled (571, 270) with delta (0, 0)
Screenshot: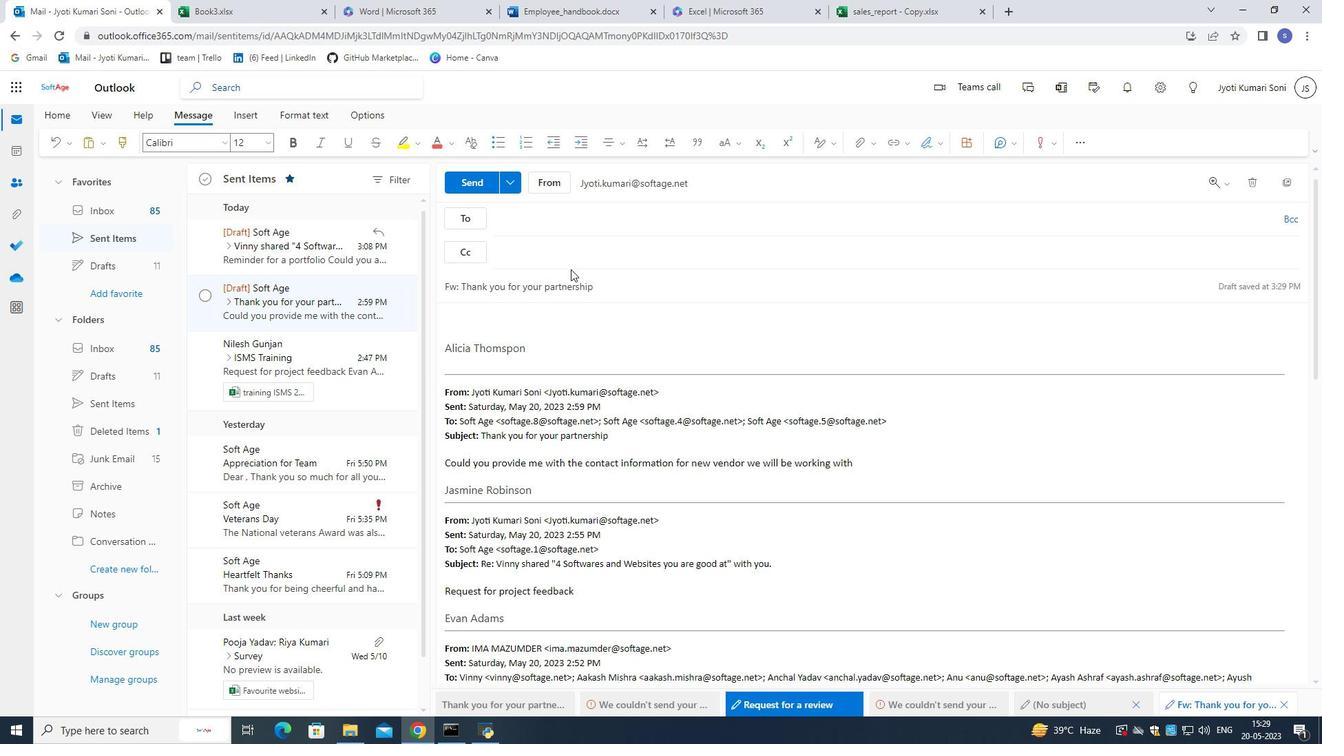 
Action: Mouse moved to (703, 178)
Screenshot: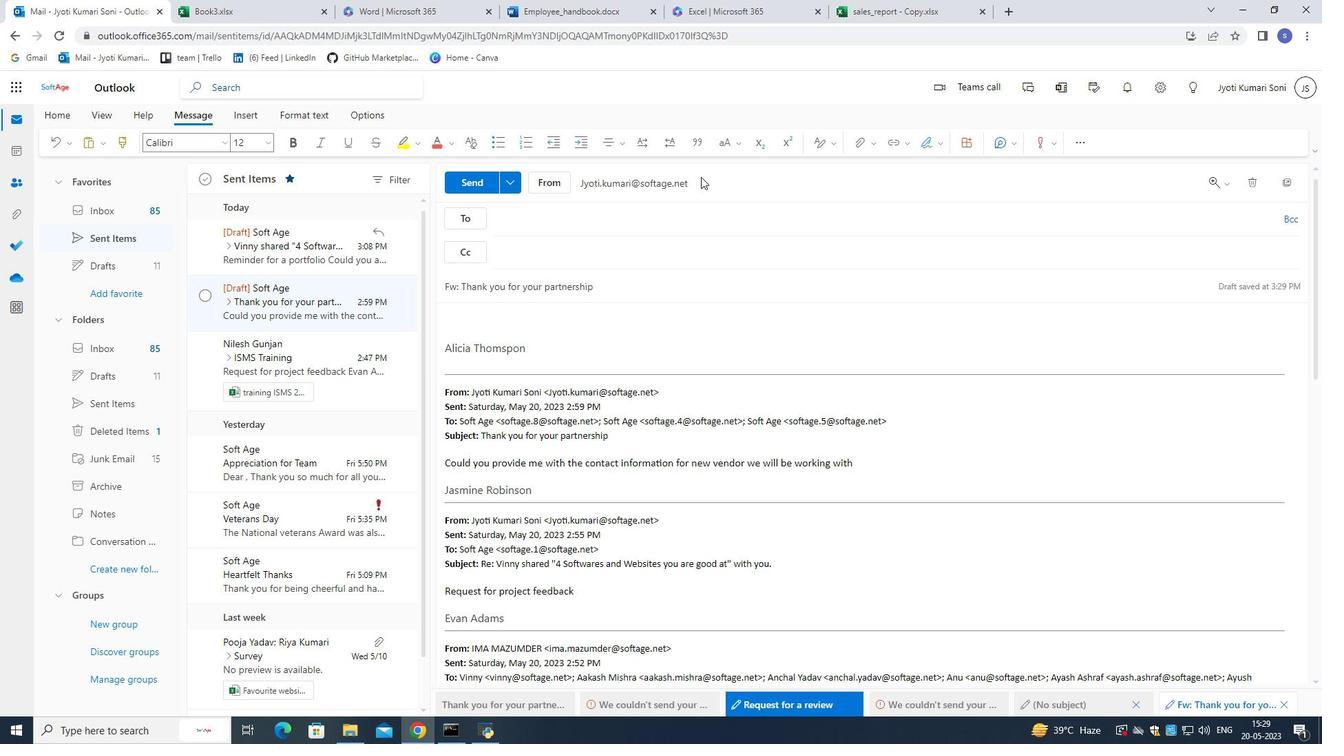 
Action: Mouse pressed left at (703, 178)
Screenshot: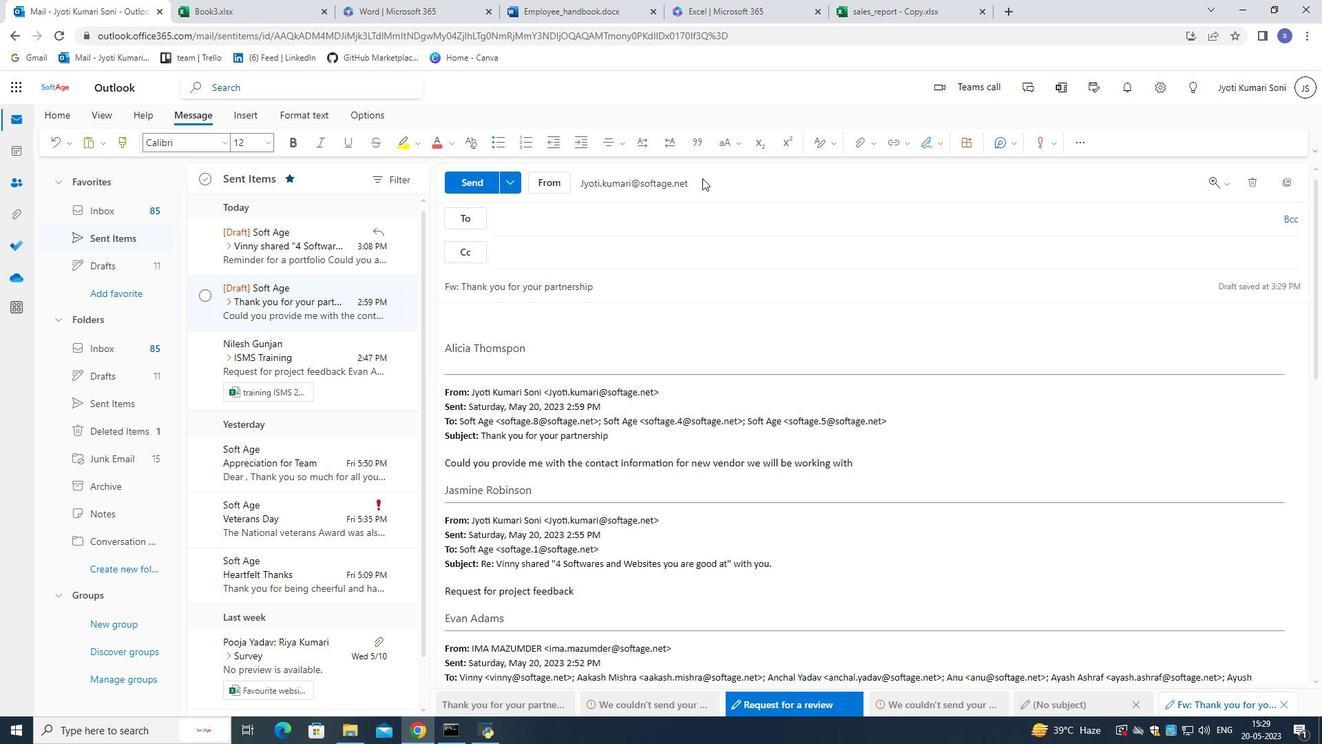 
Action: Mouse moved to (553, 177)
Screenshot: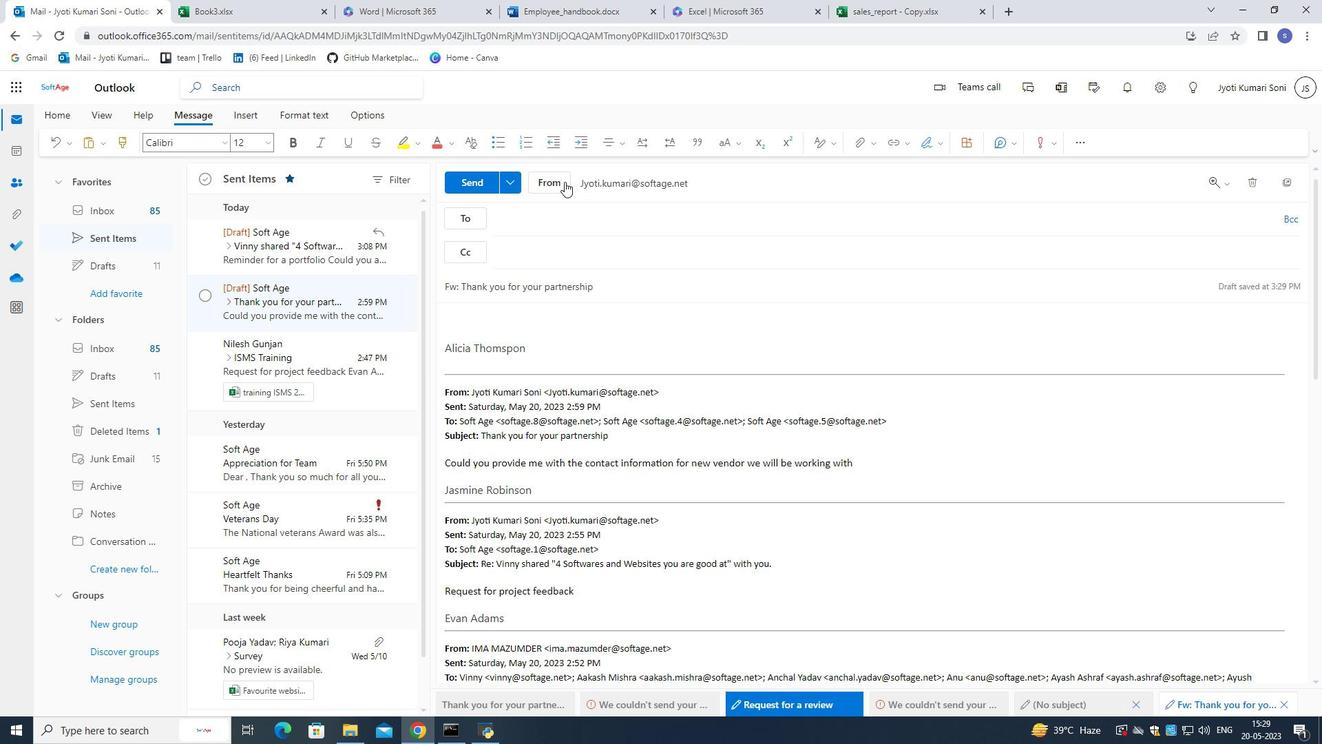 
Action: Mouse pressed left at (553, 177)
Screenshot: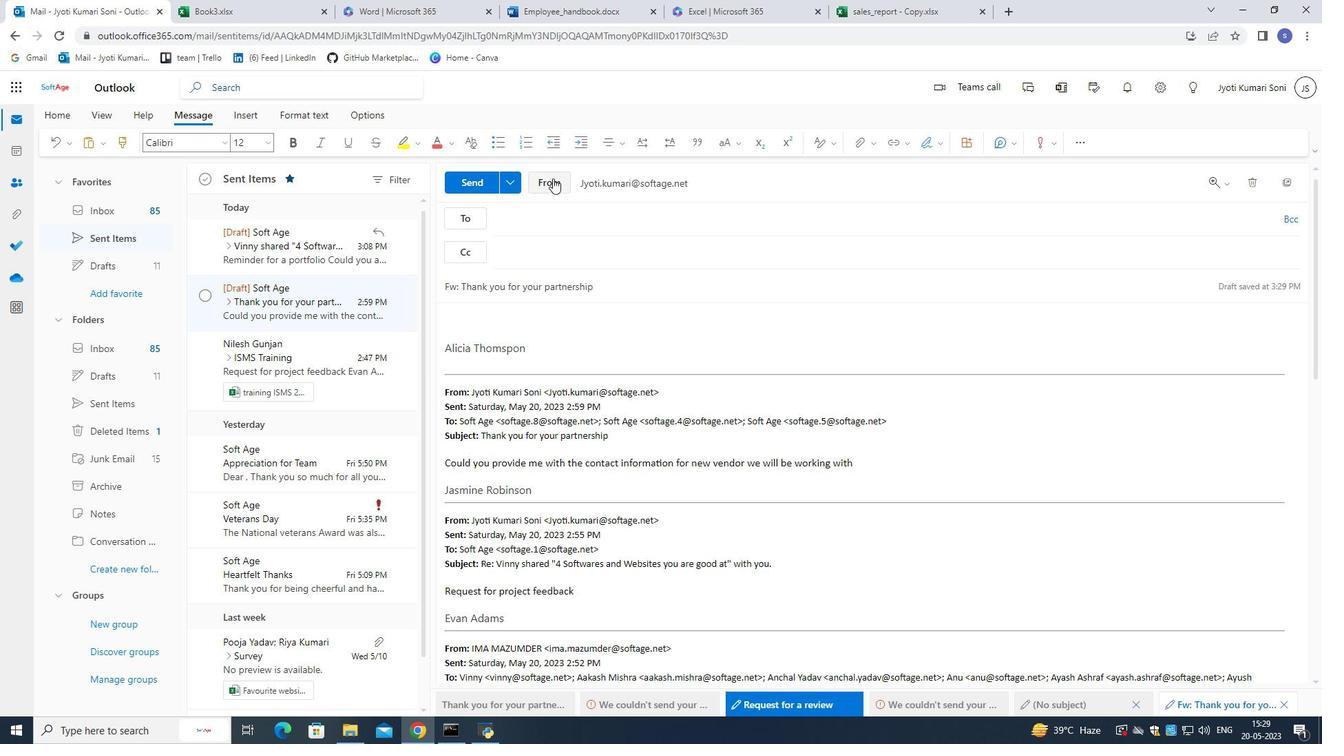 
Action: Mouse moved to (601, 228)
Screenshot: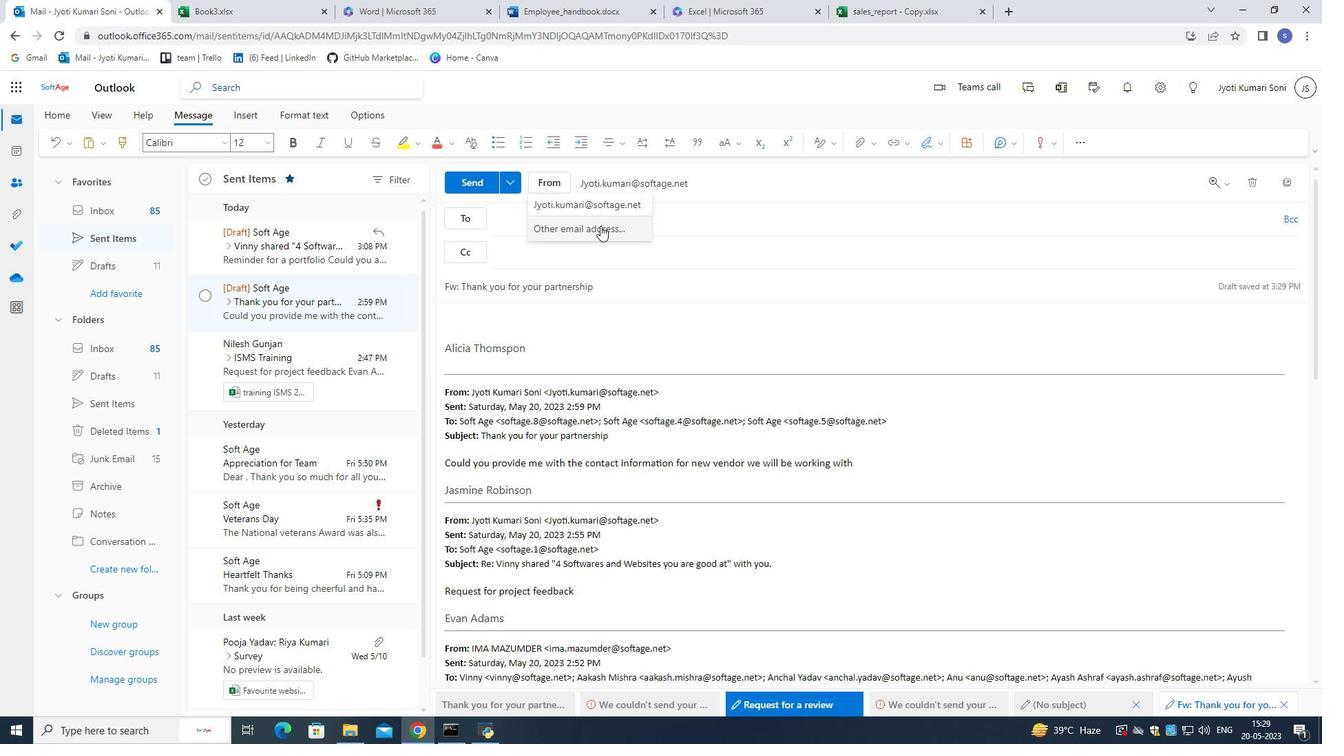 
Action: Mouse pressed left at (601, 228)
Screenshot: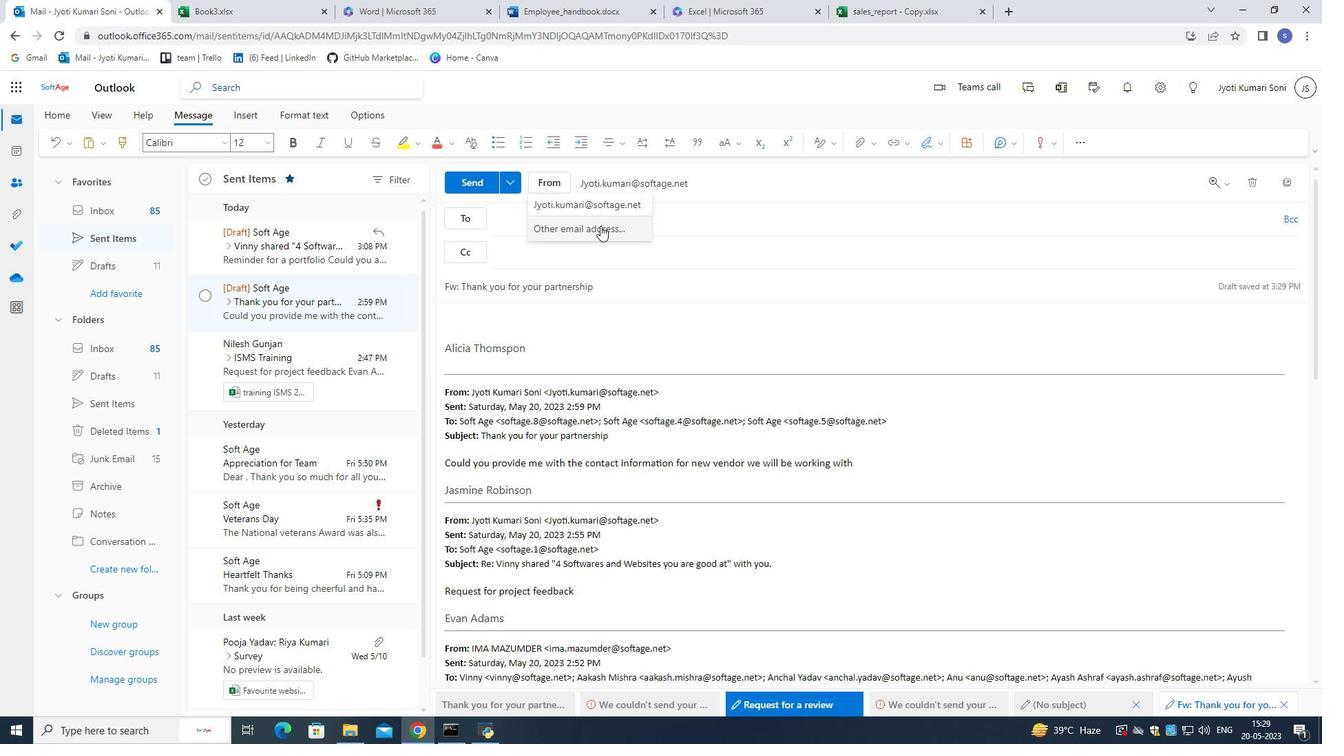
Action: Mouse moved to (651, 181)
Screenshot: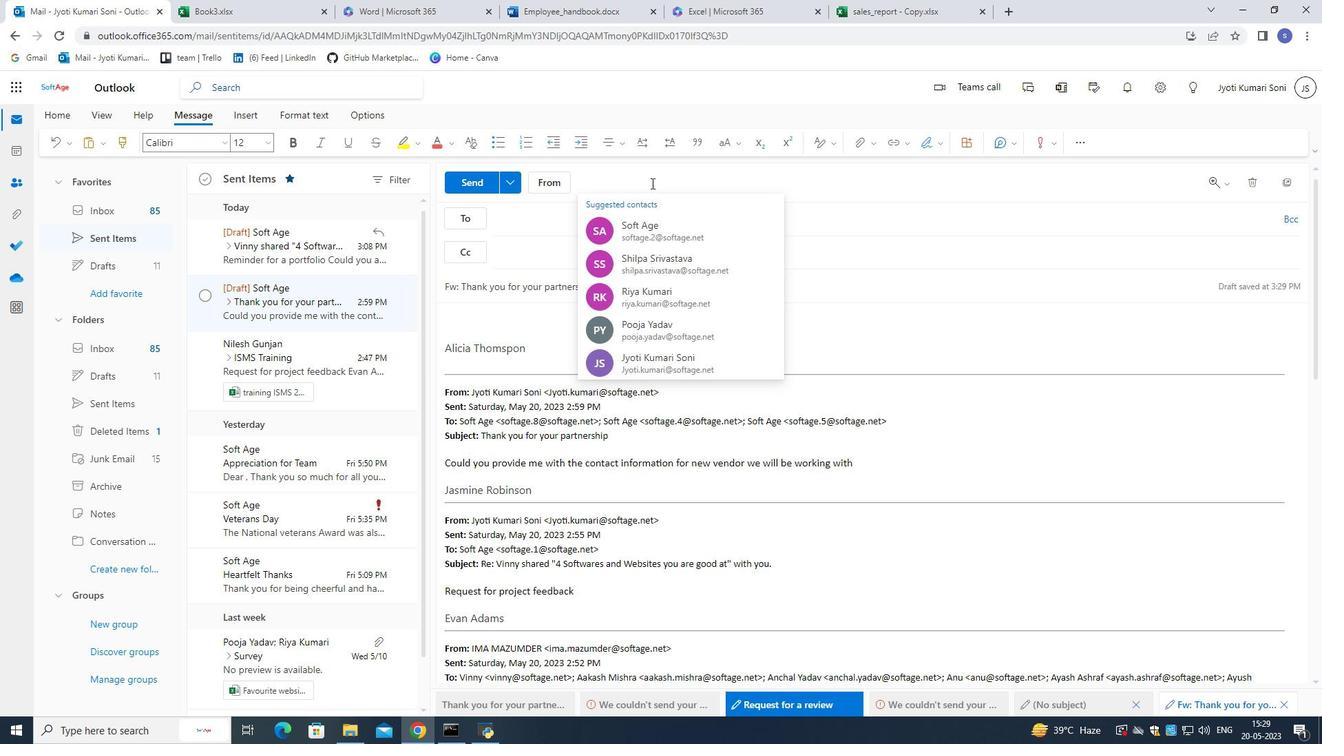 
Action: Key pressed softage.1<Key.shift>@softage.net
Screenshot: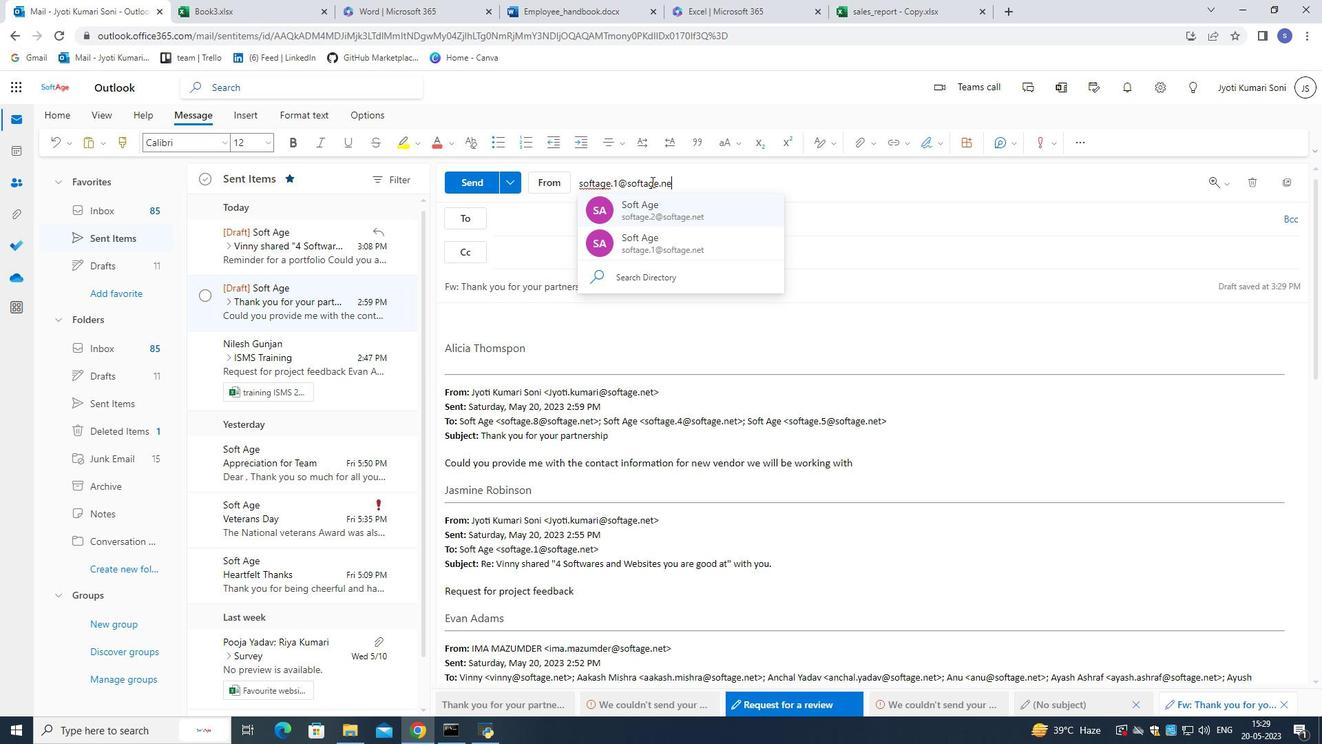 
Action: Mouse moved to (659, 203)
Screenshot: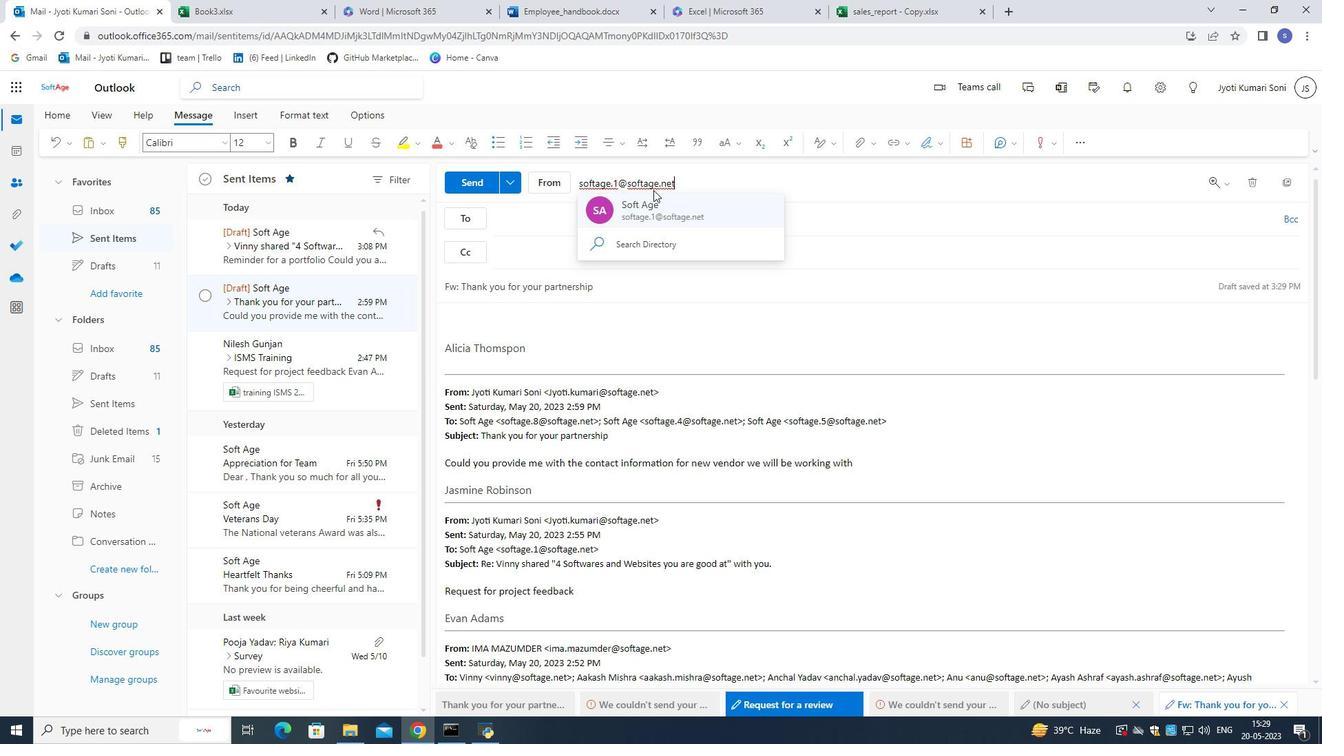 
Action: Mouse pressed left at (659, 203)
Screenshot: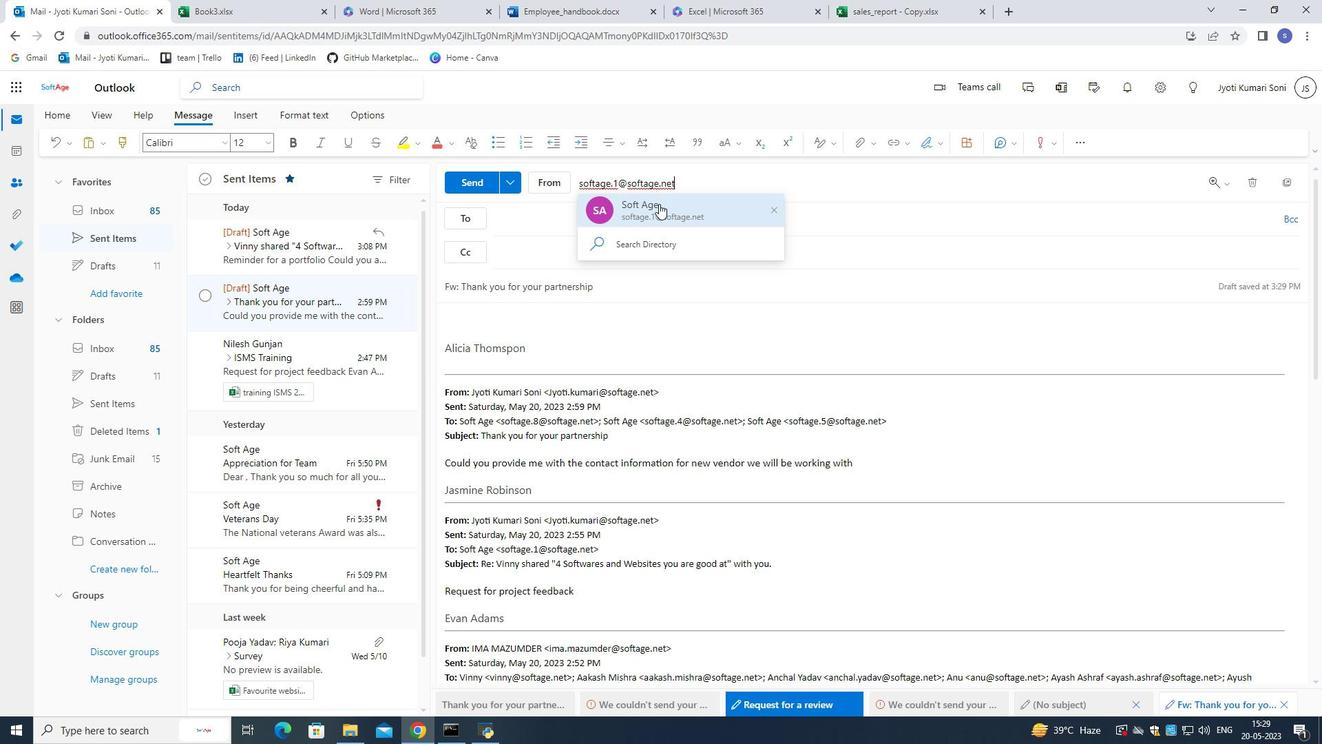
Action: Mouse moved to (570, 217)
Screenshot: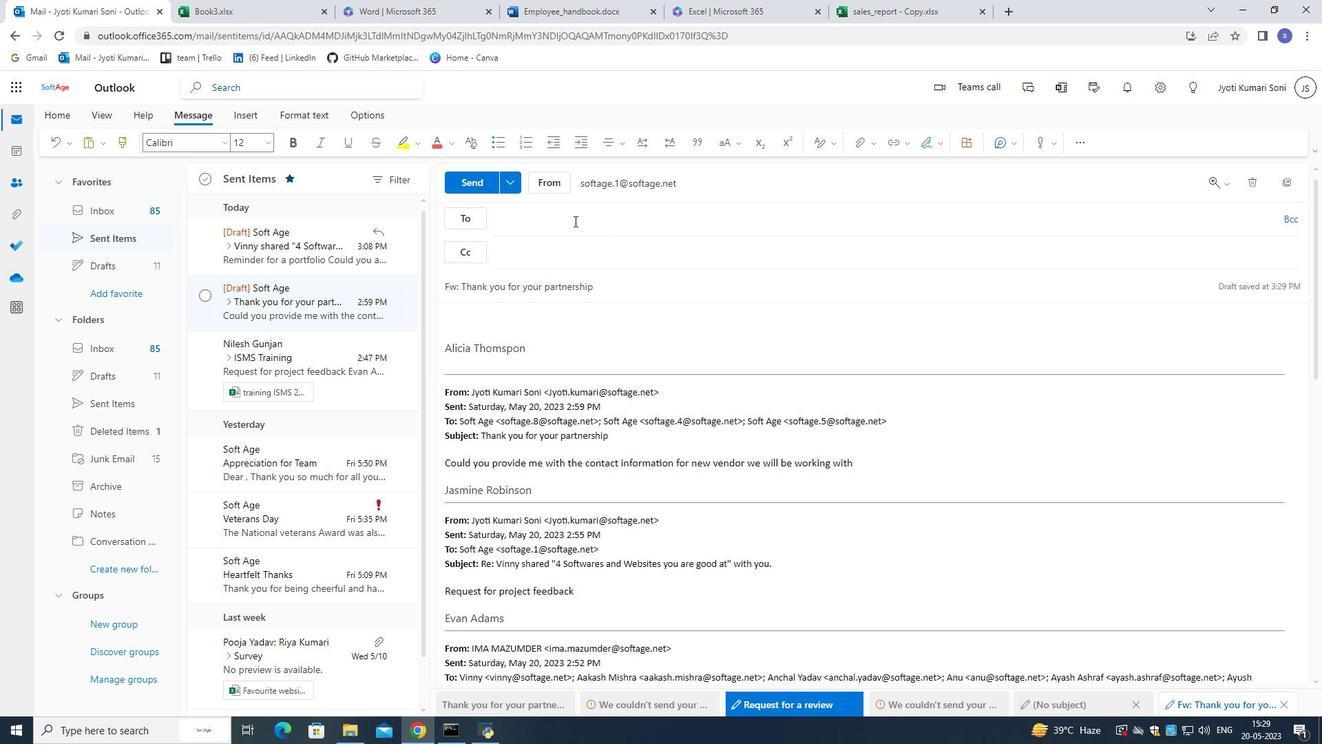 
Action: Mouse pressed left at (570, 217)
Screenshot: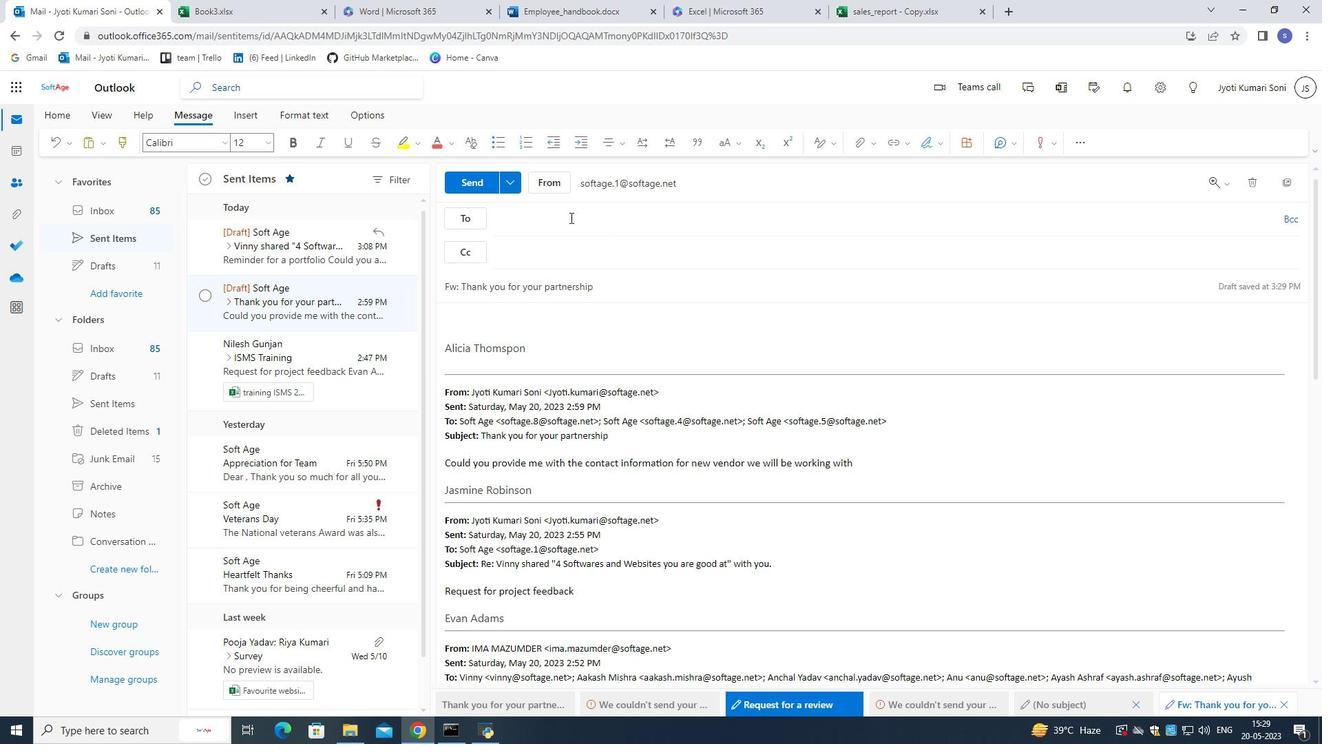 
Action: Key pressed softage.7<Key.shift>@softage.net
Screenshot: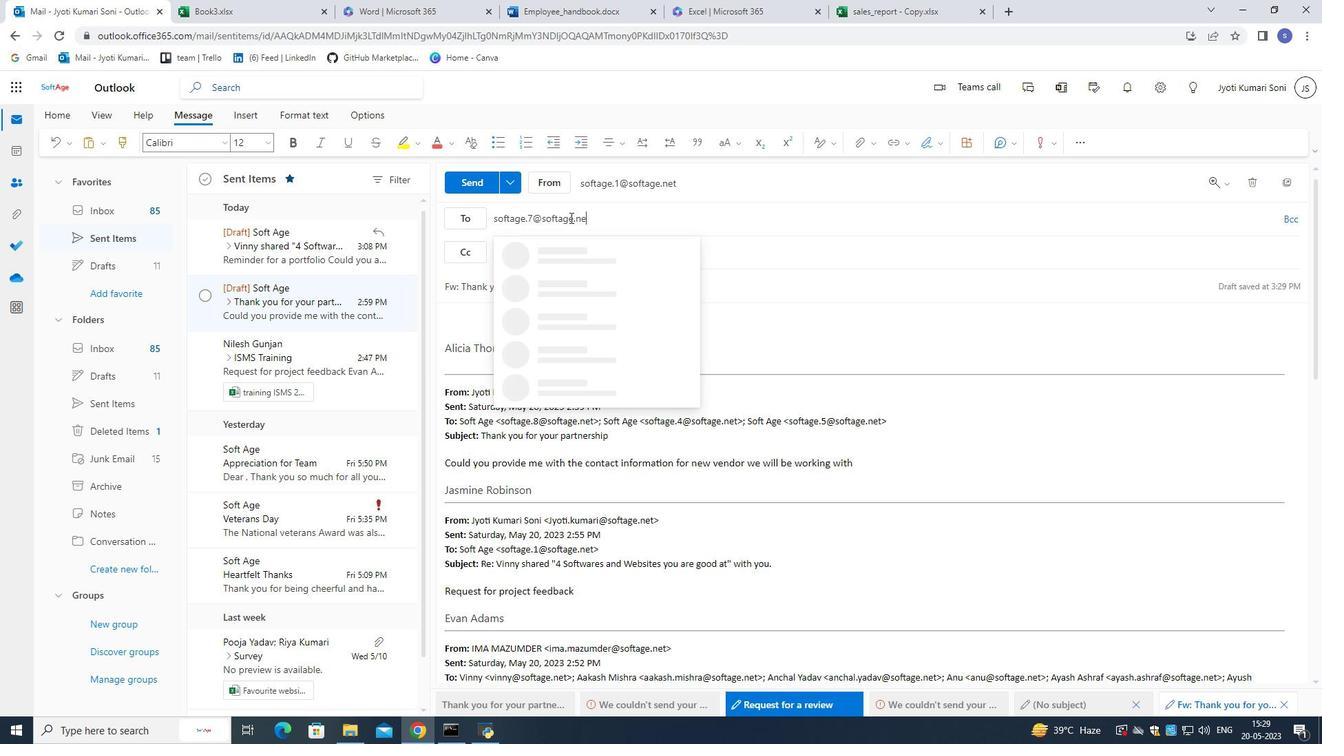 
Action: Mouse moved to (595, 261)
Screenshot: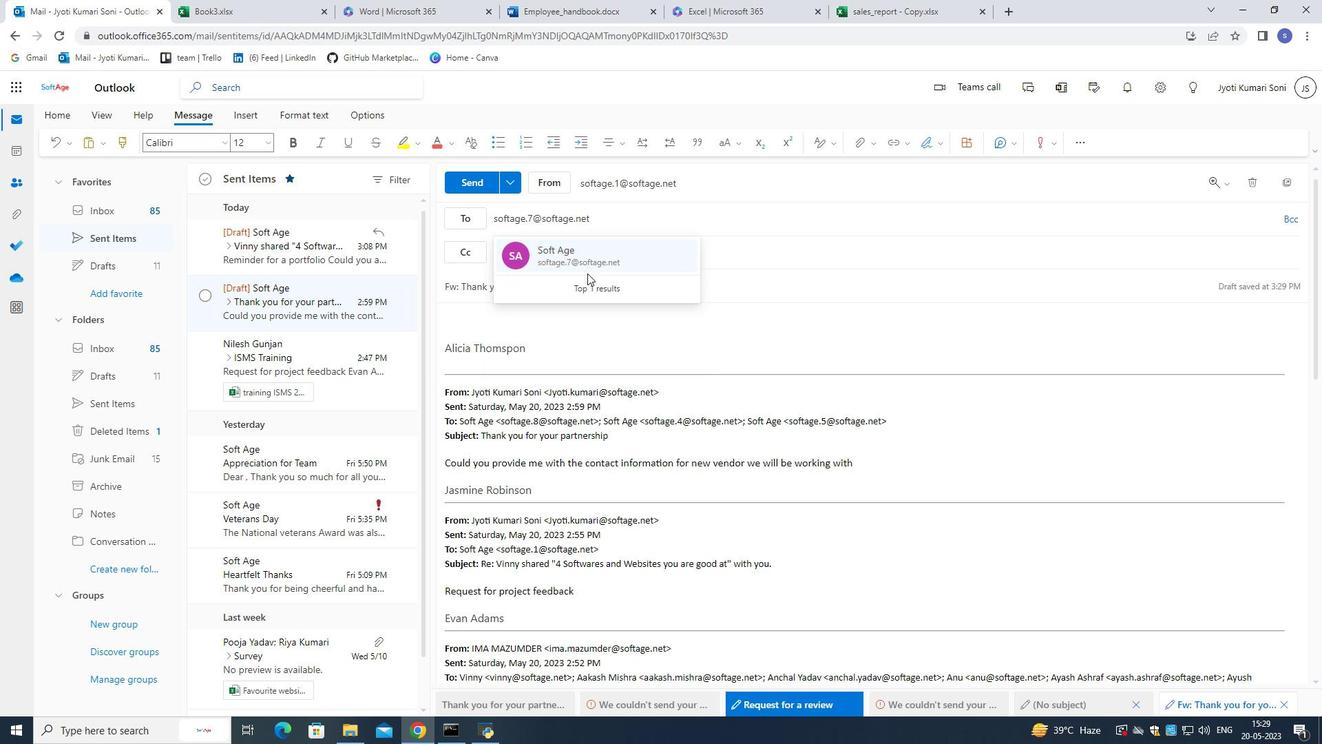 
Action: Mouse pressed left at (595, 261)
Screenshot: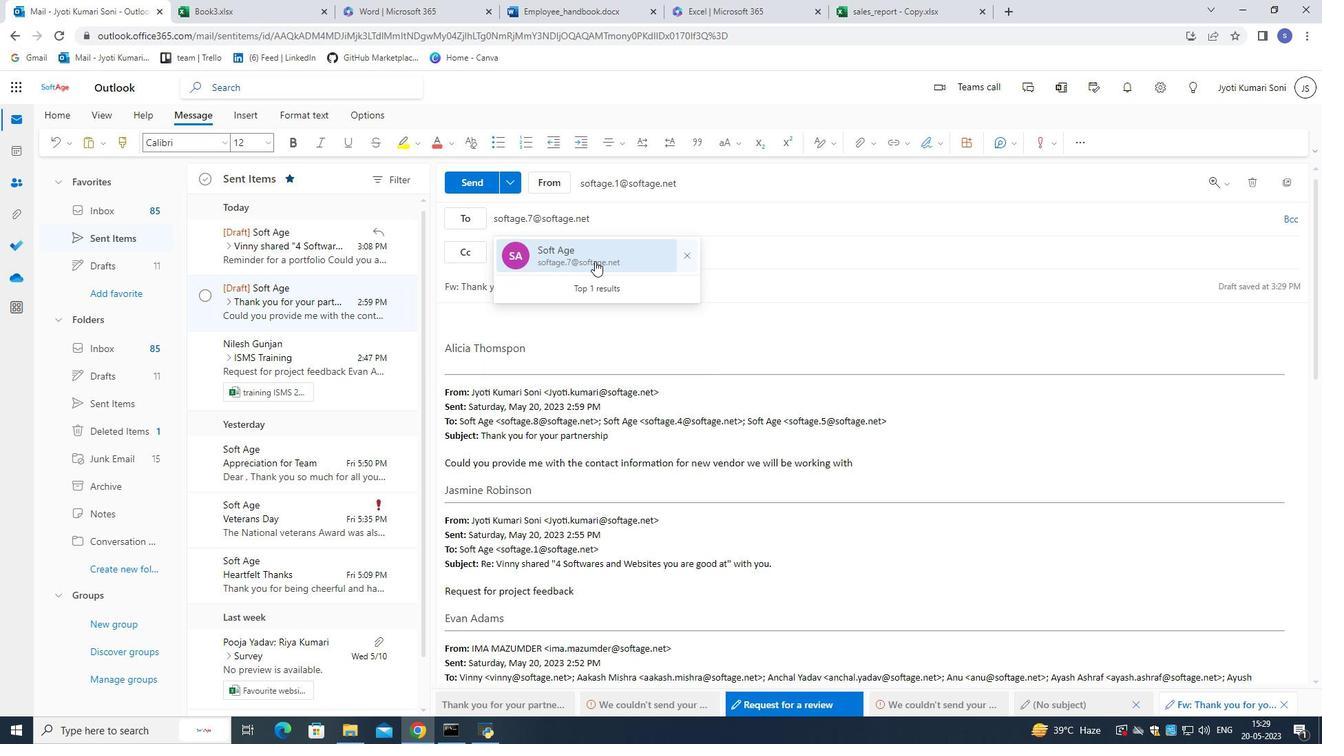 
Action: Mouse moved to (613, 286)
Screenshot: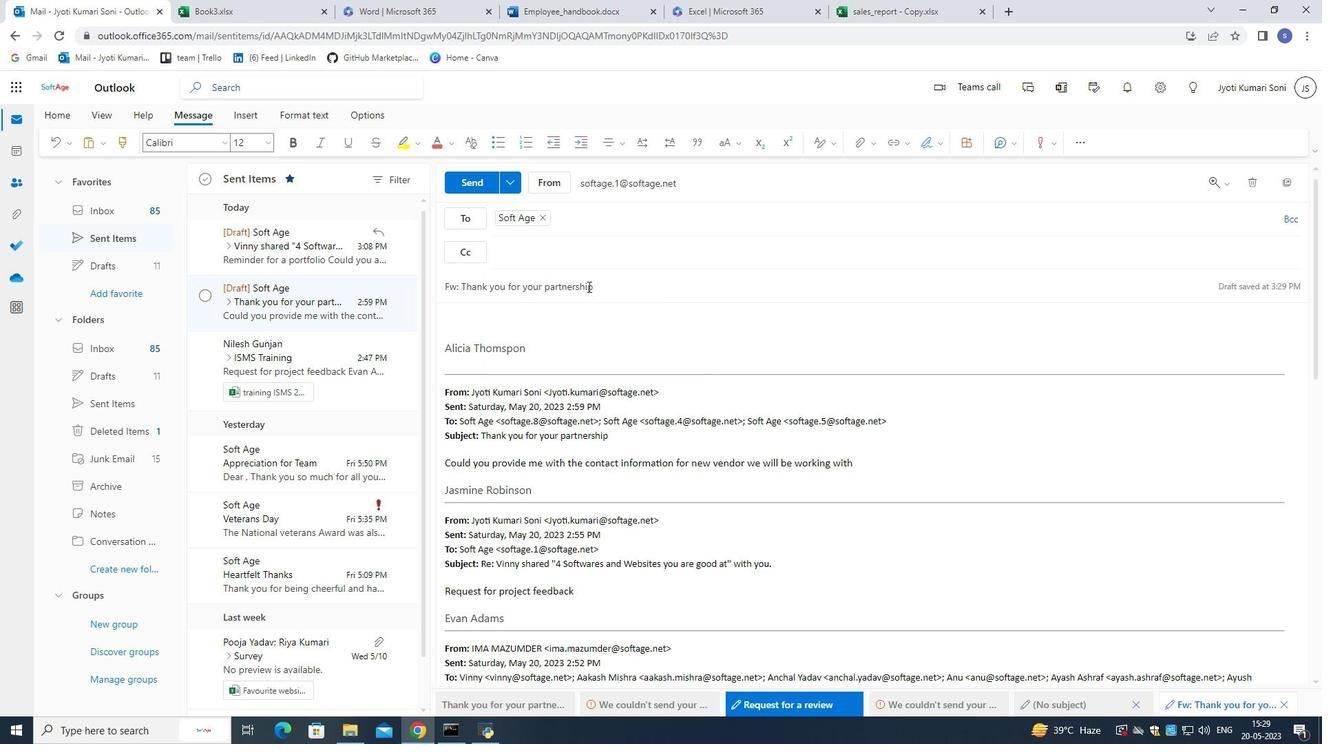 
Action: Mouse pressed left at (613, 286)
Screenshot: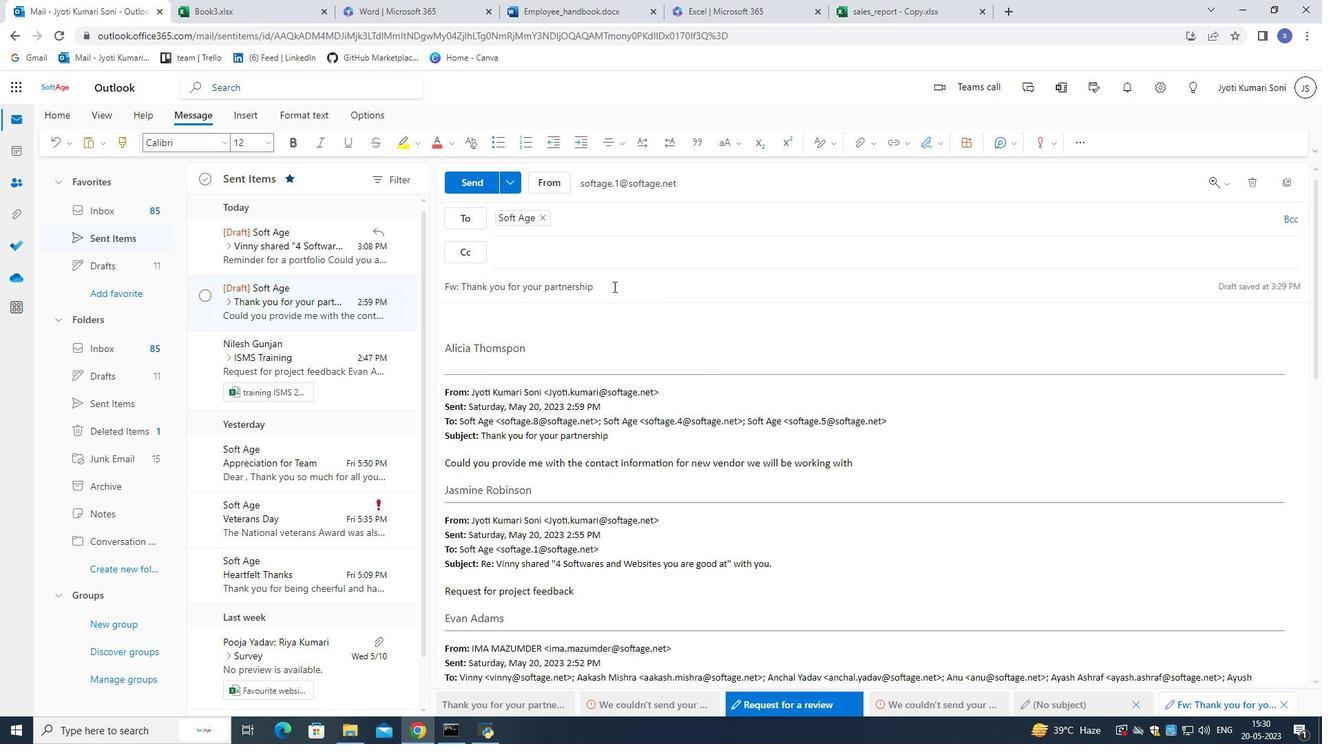 
Action: Mouse moved to (417, 273)
Screenshot: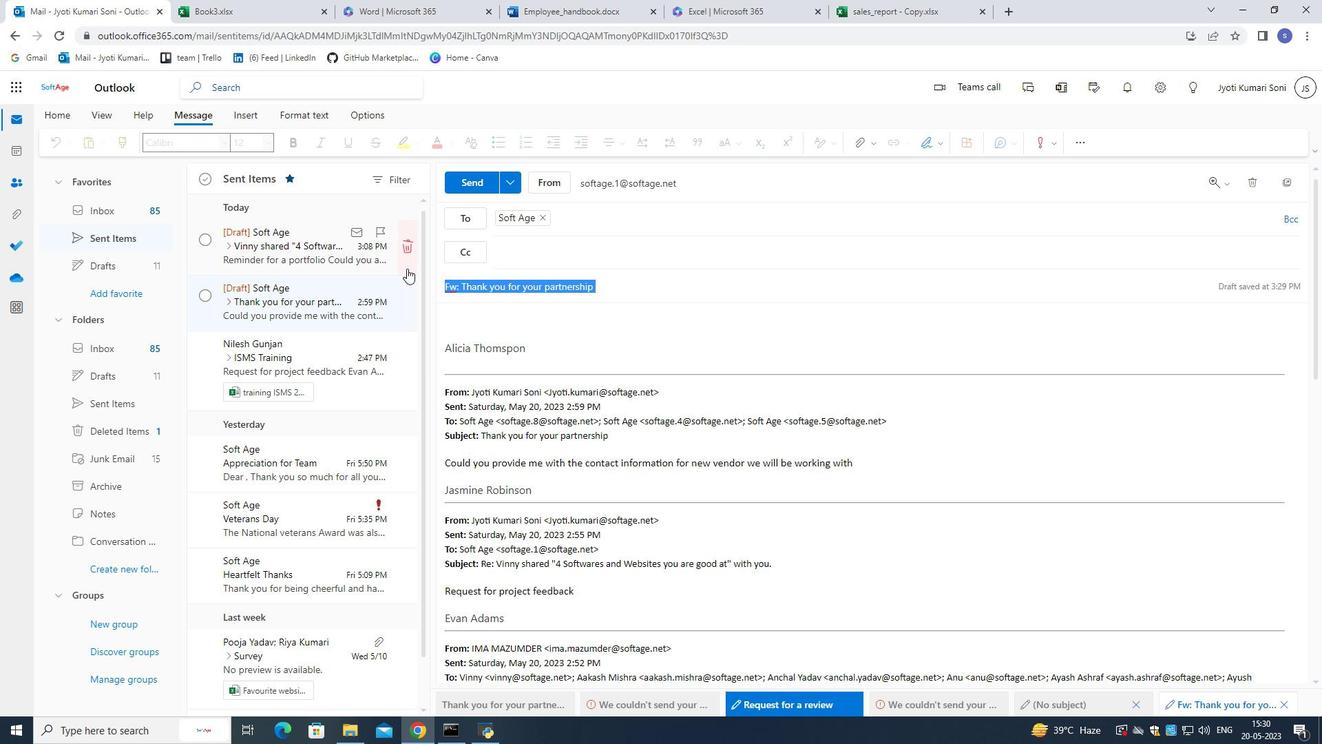 
Action: Key pressed <Key.backspace><Key.shift>urgent<Key.space>matter
Screenshot: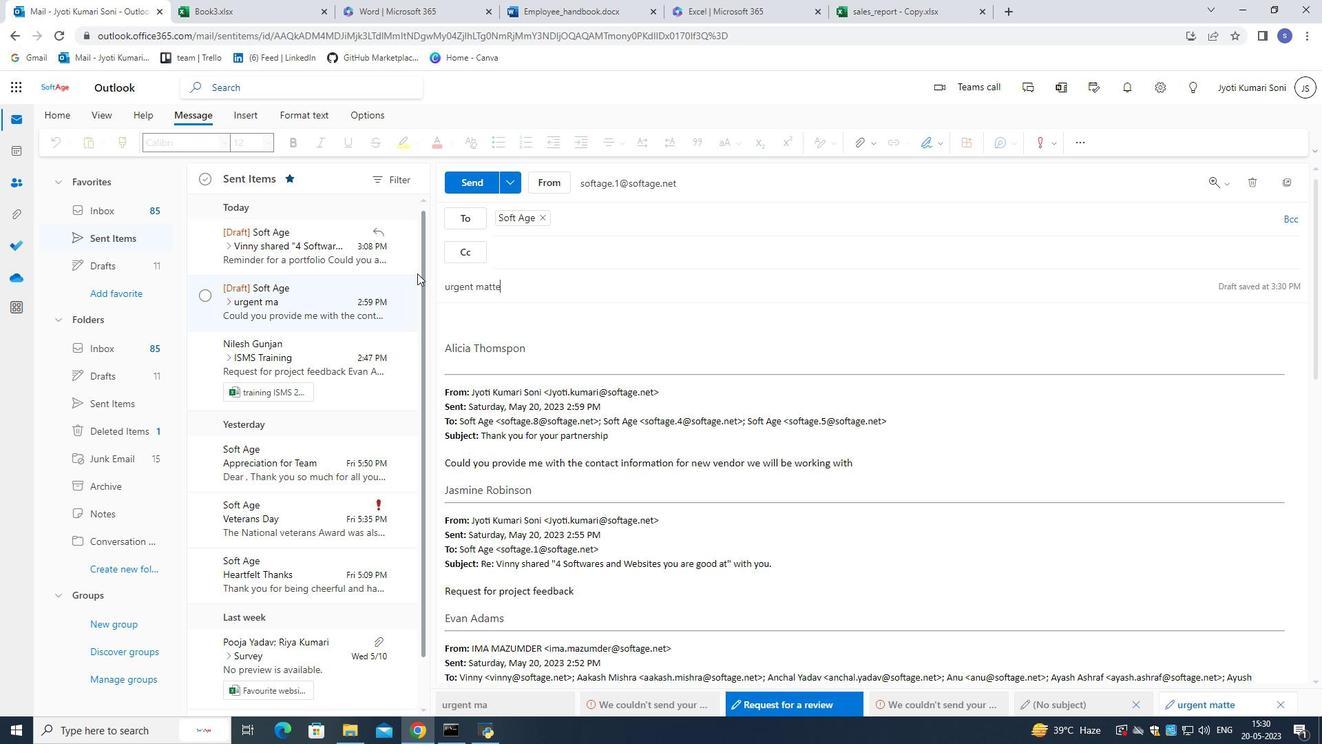 
Action: Mouse moved to (561, 320)
Screenshot: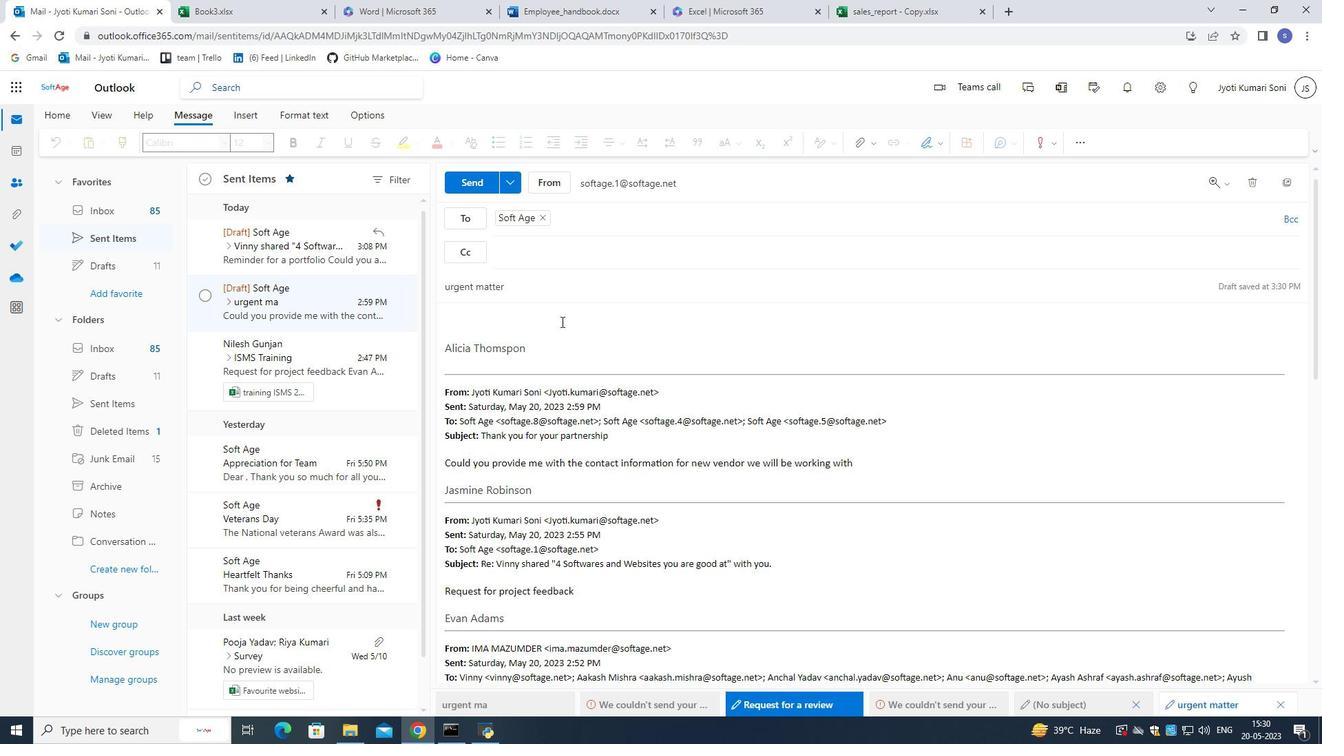 
Action: Mouse pressed left at (561, 320)
Screenshot: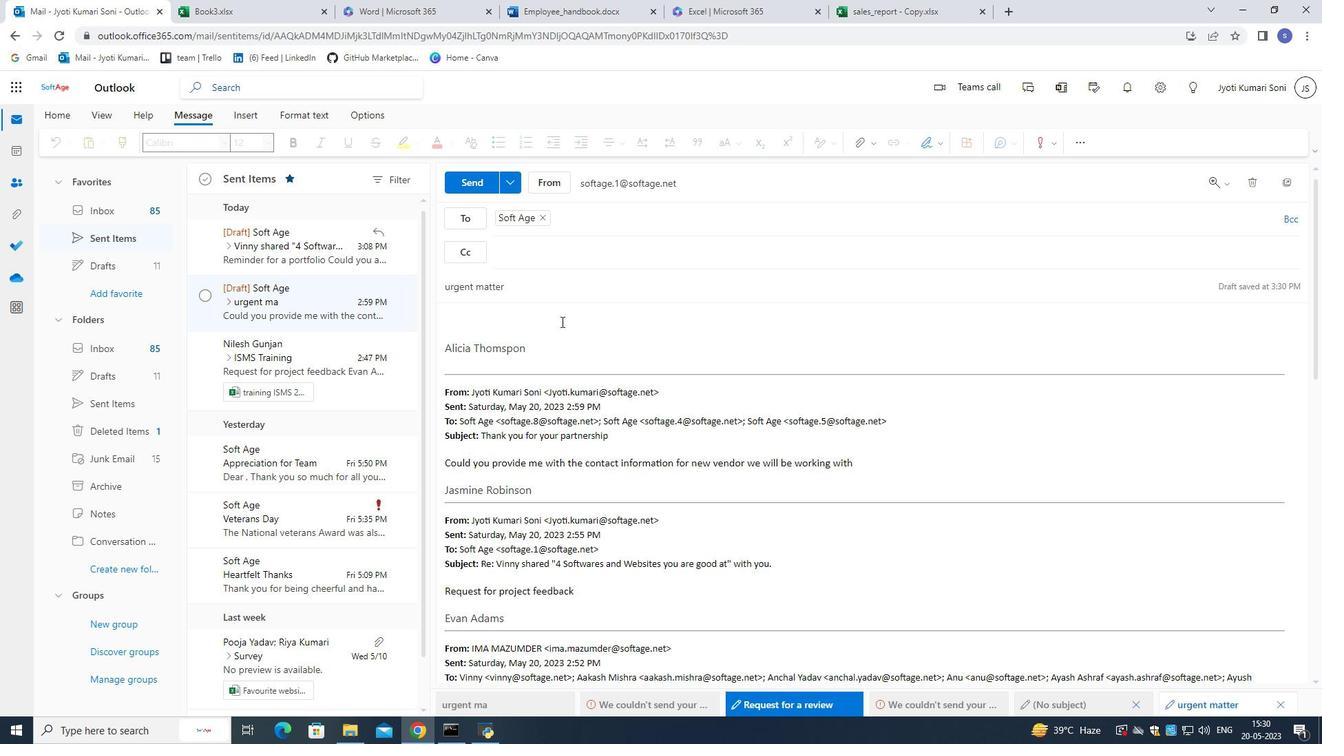 
Action: Mouse moved to (560, 318)
Screenshot: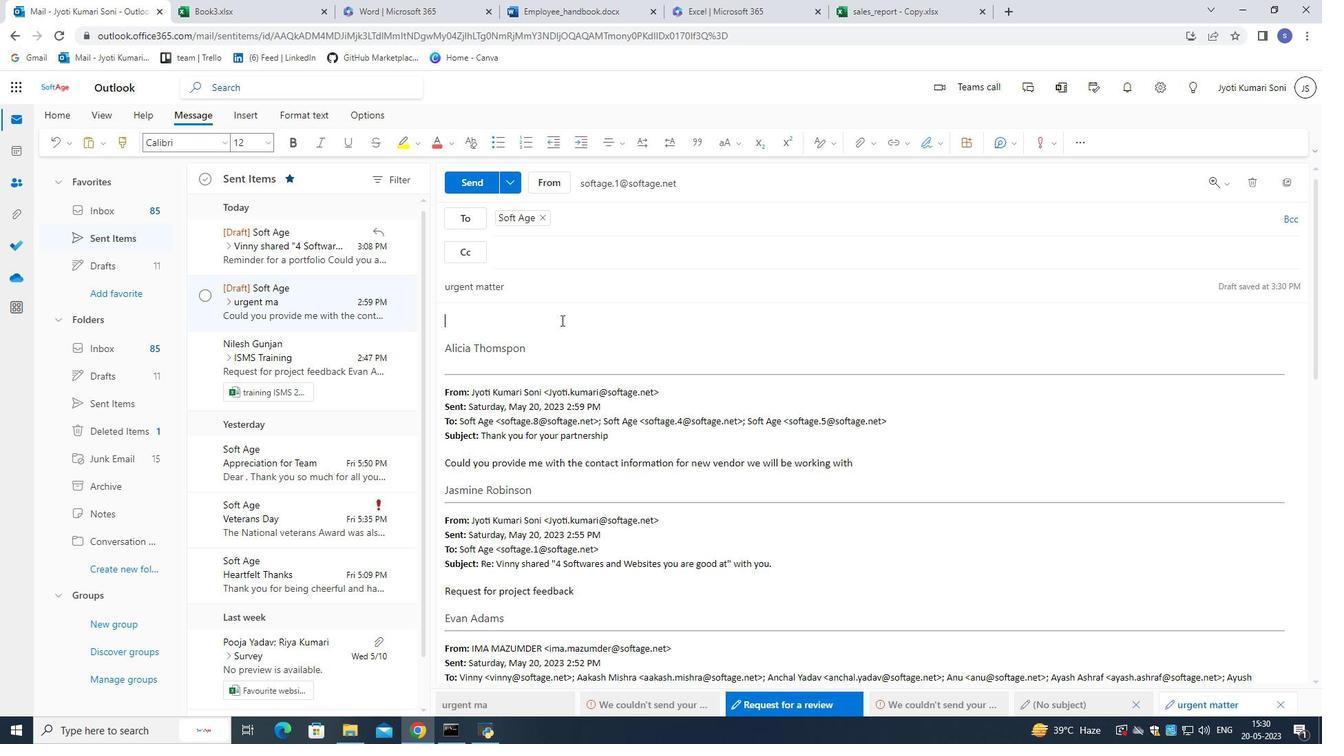 
Action: Key pressed <Key.shift>Can<Key.space>you<Key.space>provide<Key.space>an<Key.space>update<Key.space>on<Key.space>the<Key.space>status<Key.space>of<Key.space>the<Key.space>employee<Key.space>training<Key.space>program<Key.shift_r>?
Screenshot: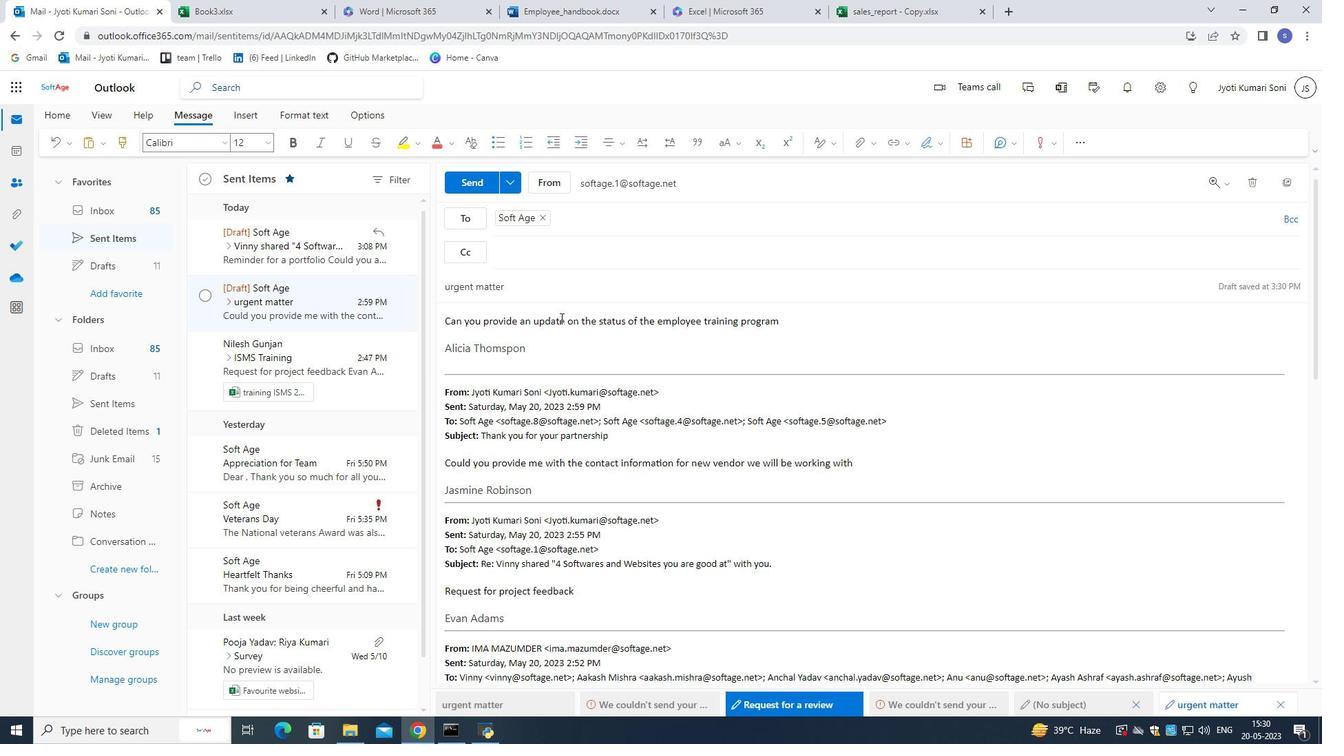 
Action: Mouse moved to (465, 179)
Screenshot: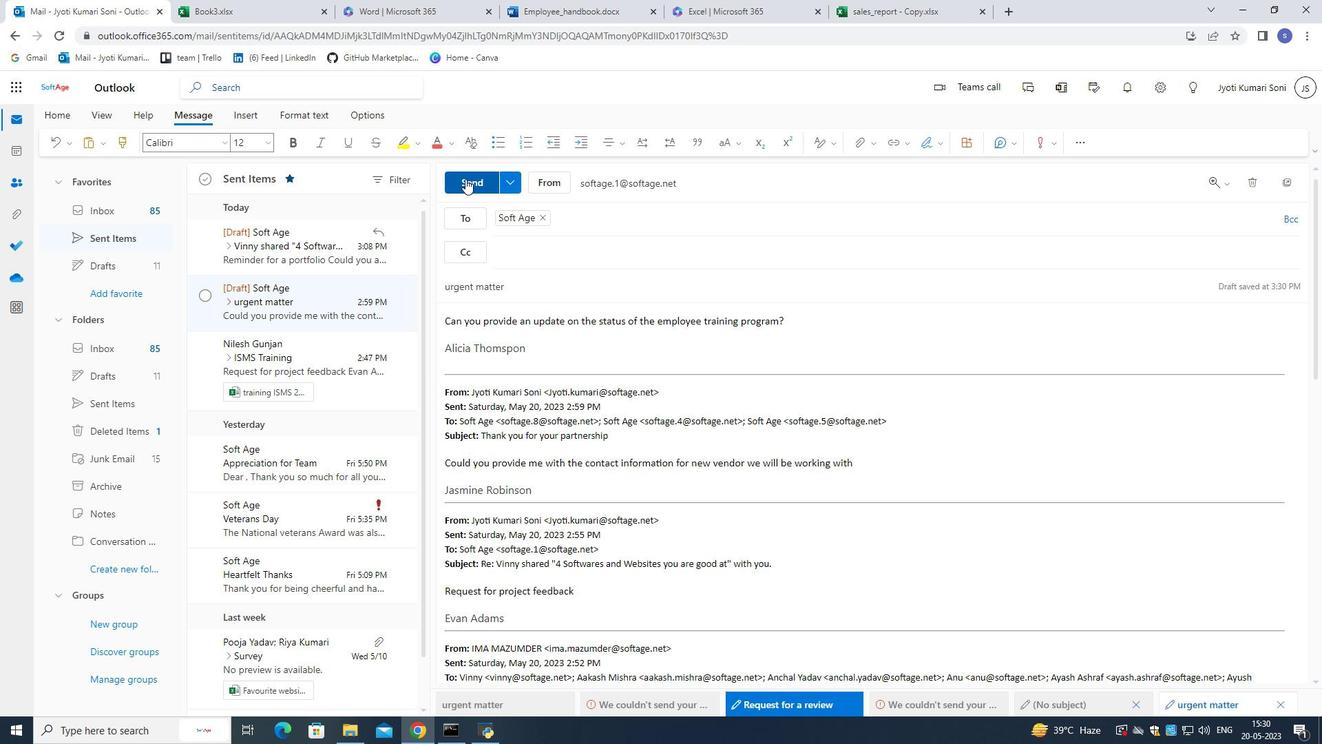 
Action: Mouse pressed left at (465, 179)
Screenshot: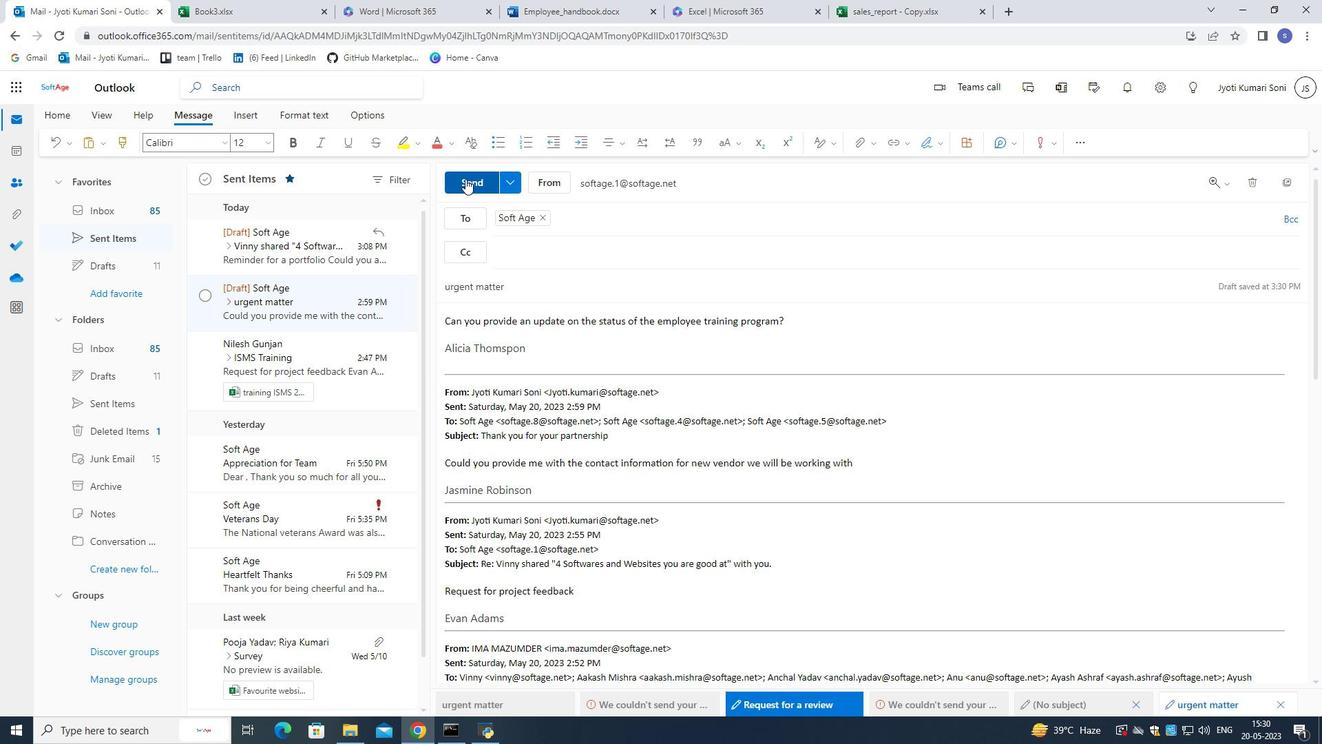 
Action: Mouse moved to (511, 266)
Screenshot: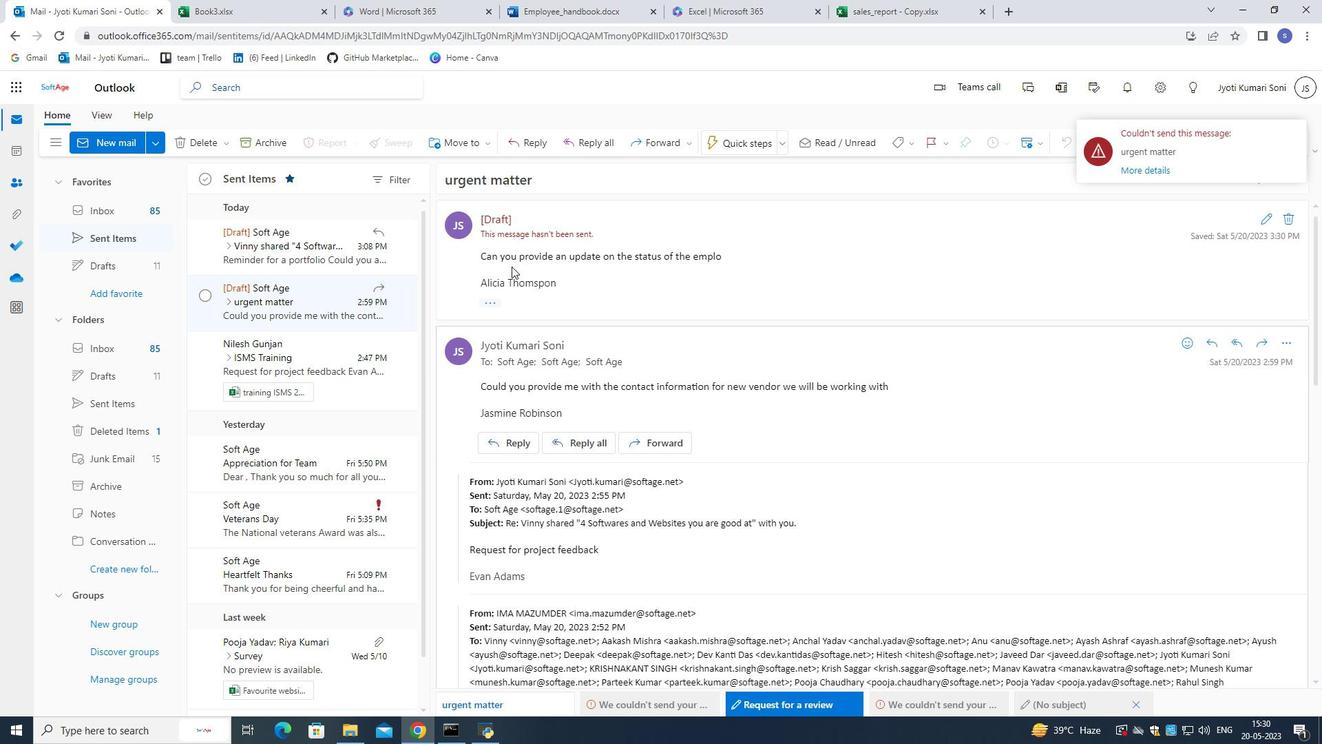 
